 Task: Open Card Workplace Safety Training in Board Customer Feedback Management and Action Planning to Workspace Financial Planning and Analysis and add a team member Softage.2@softage.net, a label Yellow, a checklist Intellectual Property Rights, an attachment from your onedrive, a color Yellow and finally, add a card description 'Conduct customer research for new product naming and branding' and a comment 'This task requires us to be proactive in identifying potential challenges and finding solutions to overcome them.'. Add a start date 'Jan 06, 1900' with a due date 'Jan 13, 1900'
Action: Mouse moved to (435, 170)
Screenshot: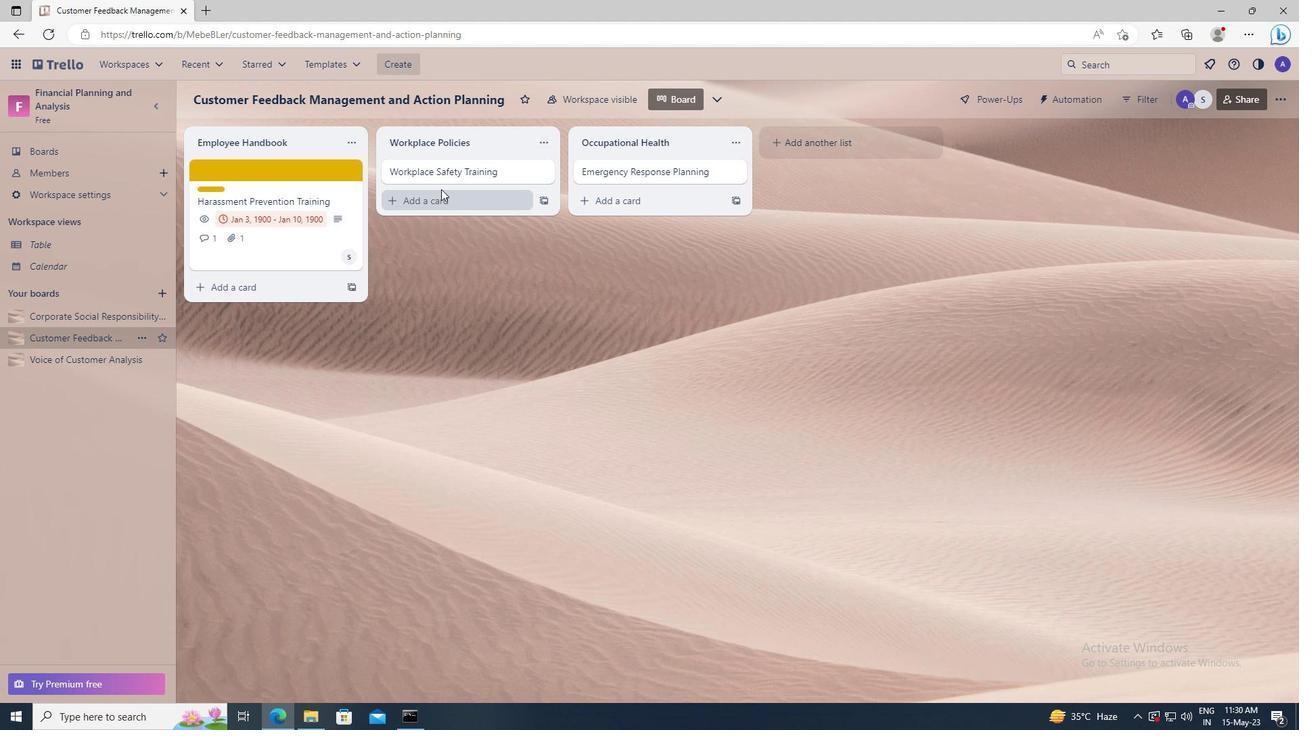 
Action: Mouse pressed left at (435, 170)
Screenshot: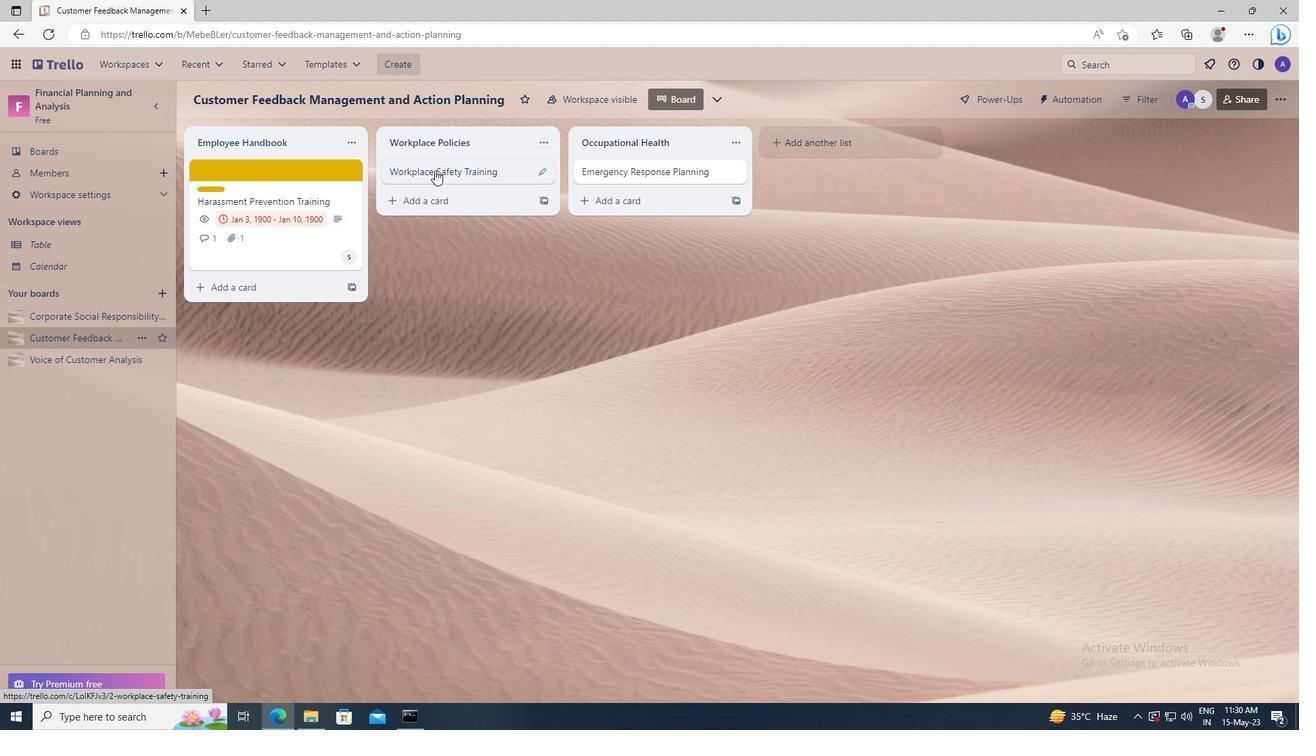 
Action: Mouse moved to (793, 220)
Screenshot: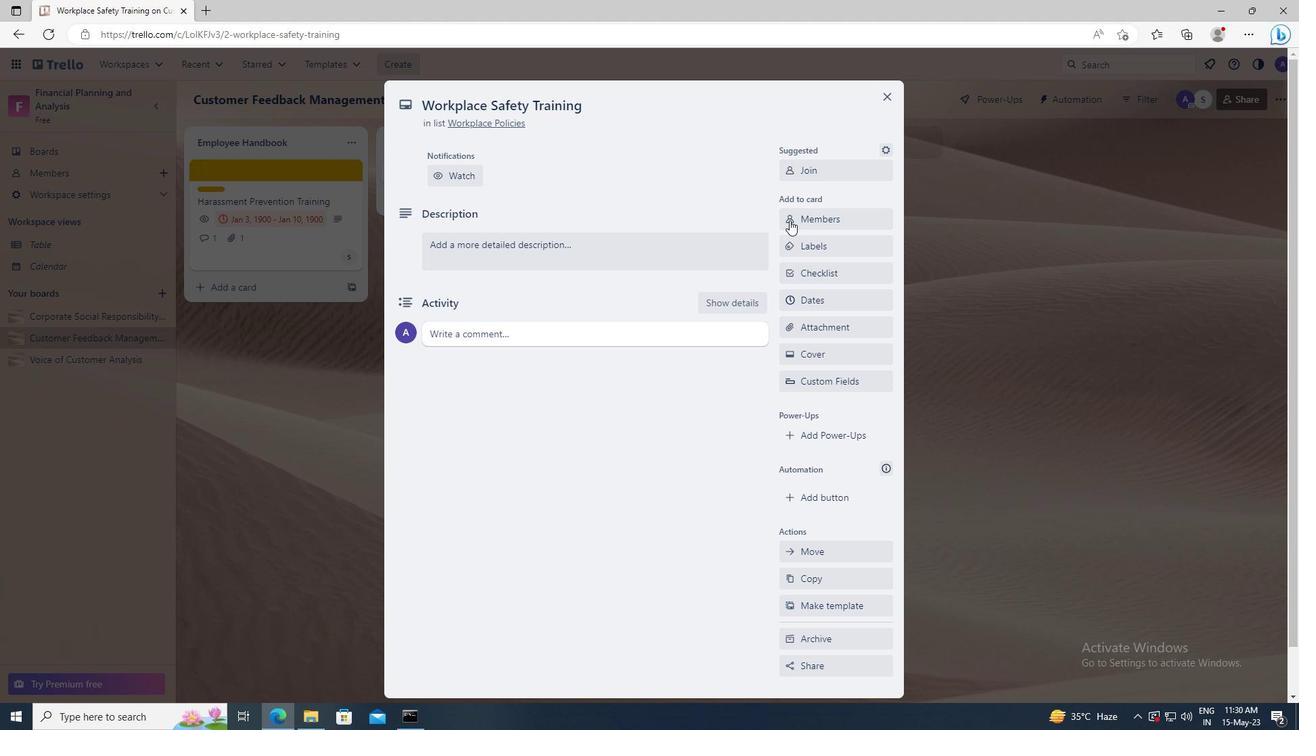 
Action: Mouse pressed left at (793, 220)
Screenshot: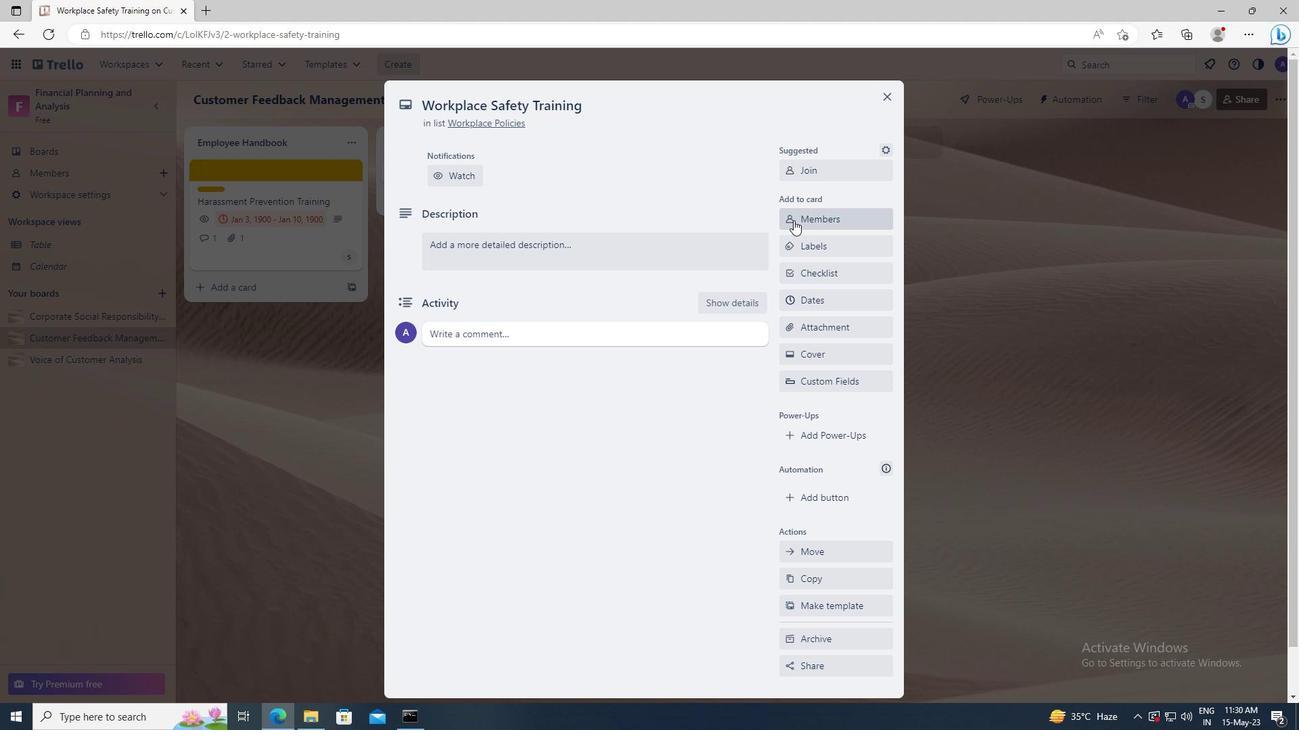 
Action: Mouse moved to (802, 280)
Screenshot: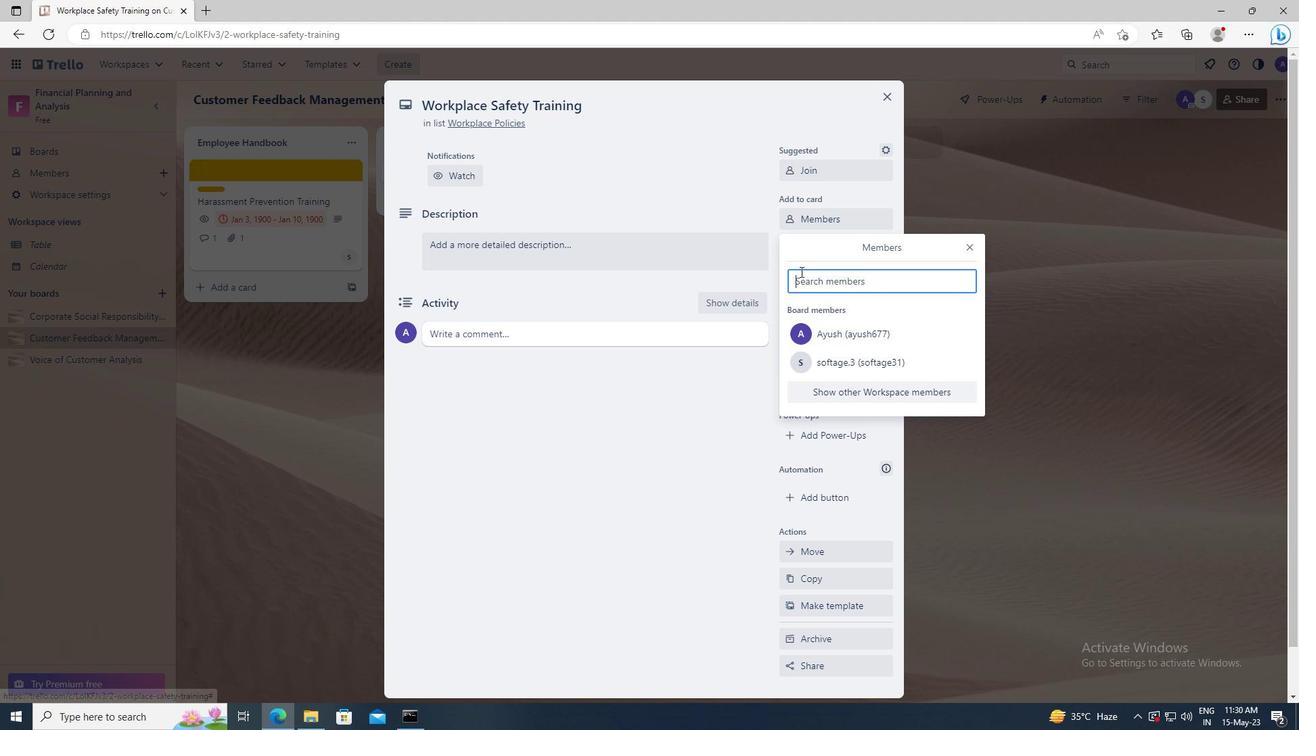 
Action: Mouse pressed left at (802, 280)
Screenshot: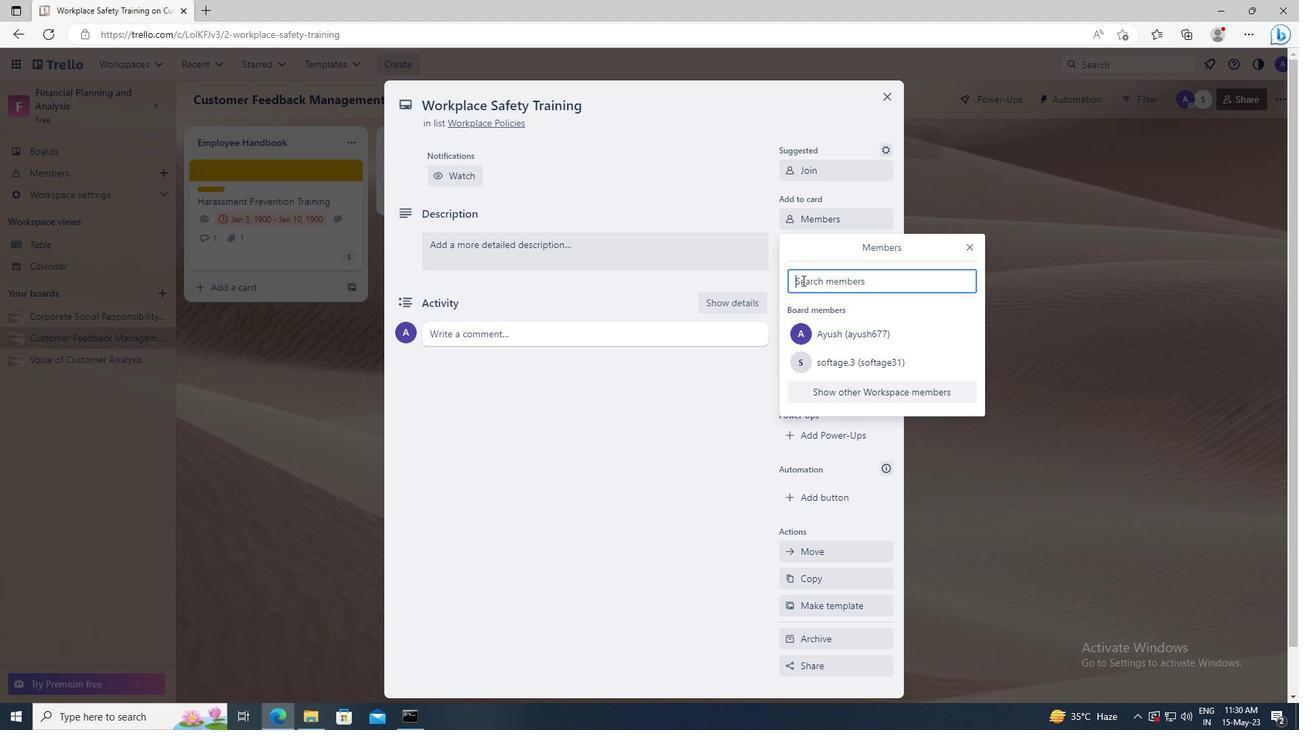 
Action: Key pressed <Key.shift>SOFTAGE.2
Screenshot: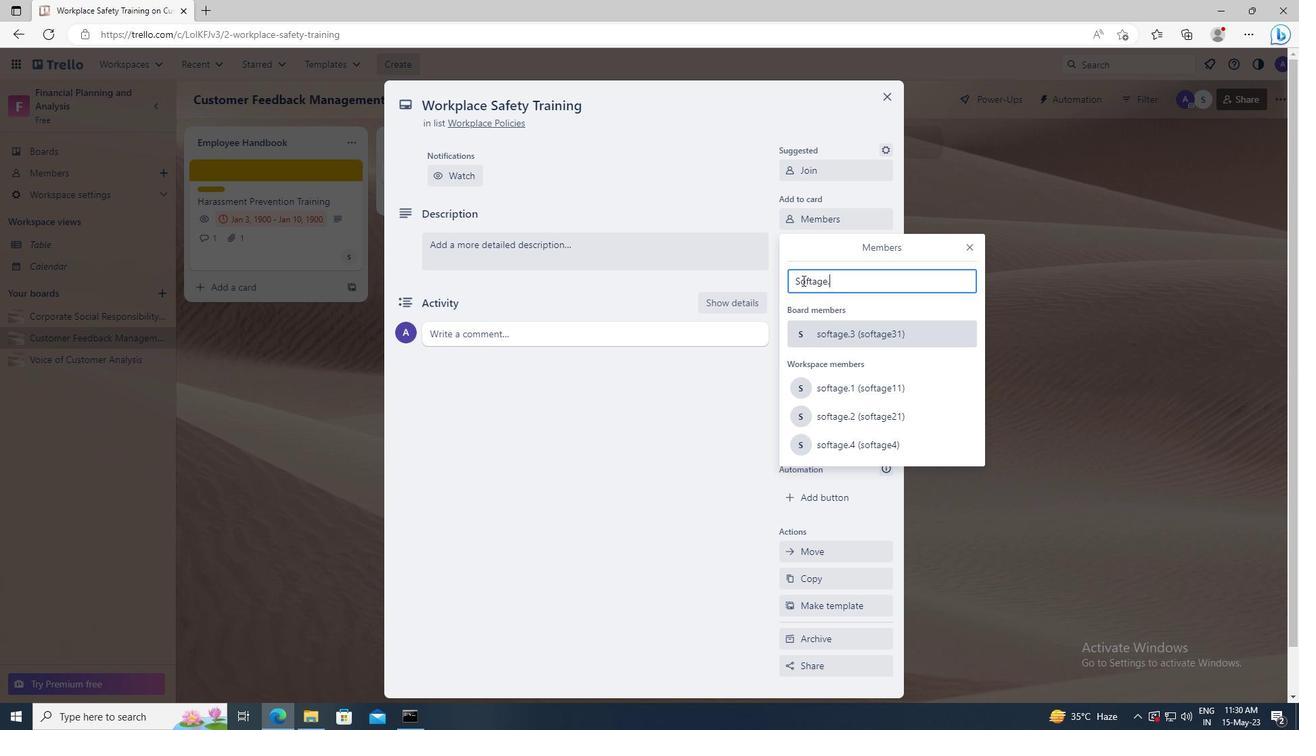 
Action: Mouse moved to (829, 404)
Screenshot: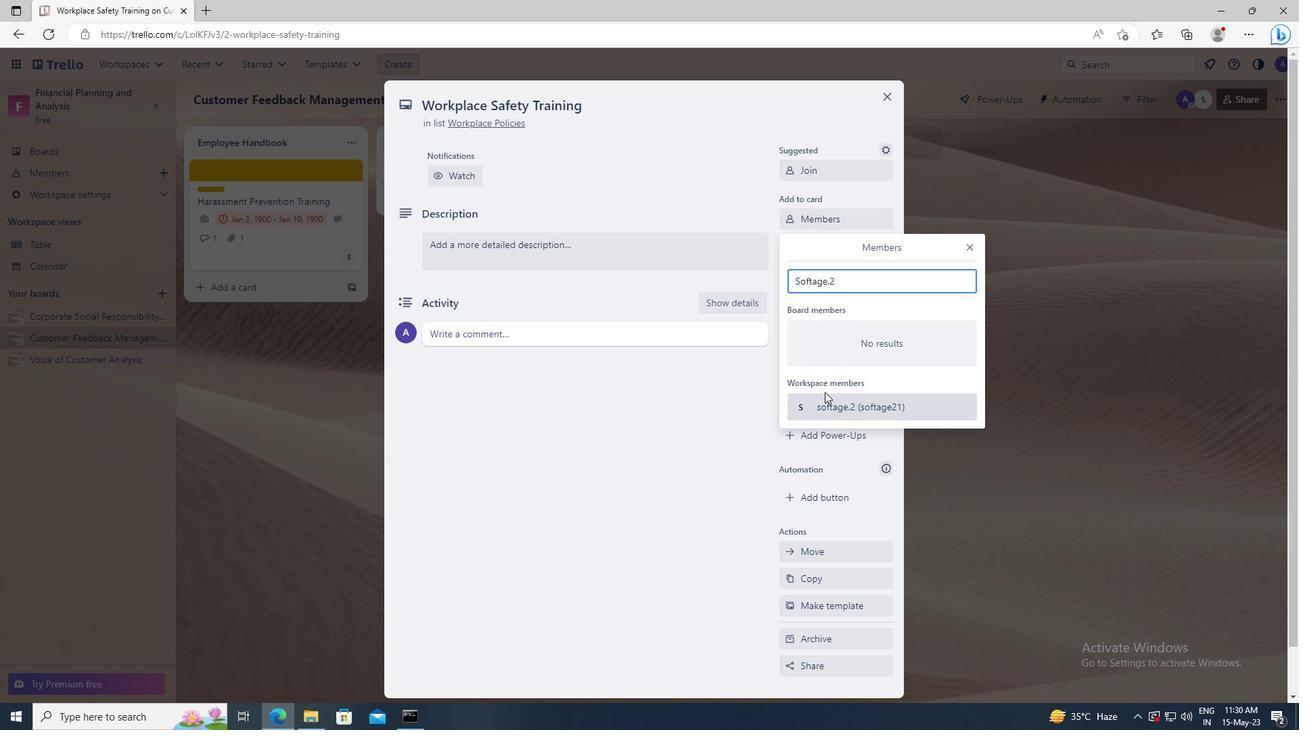 
Action: Mouse pressed left at (829, 404)
Screenshot: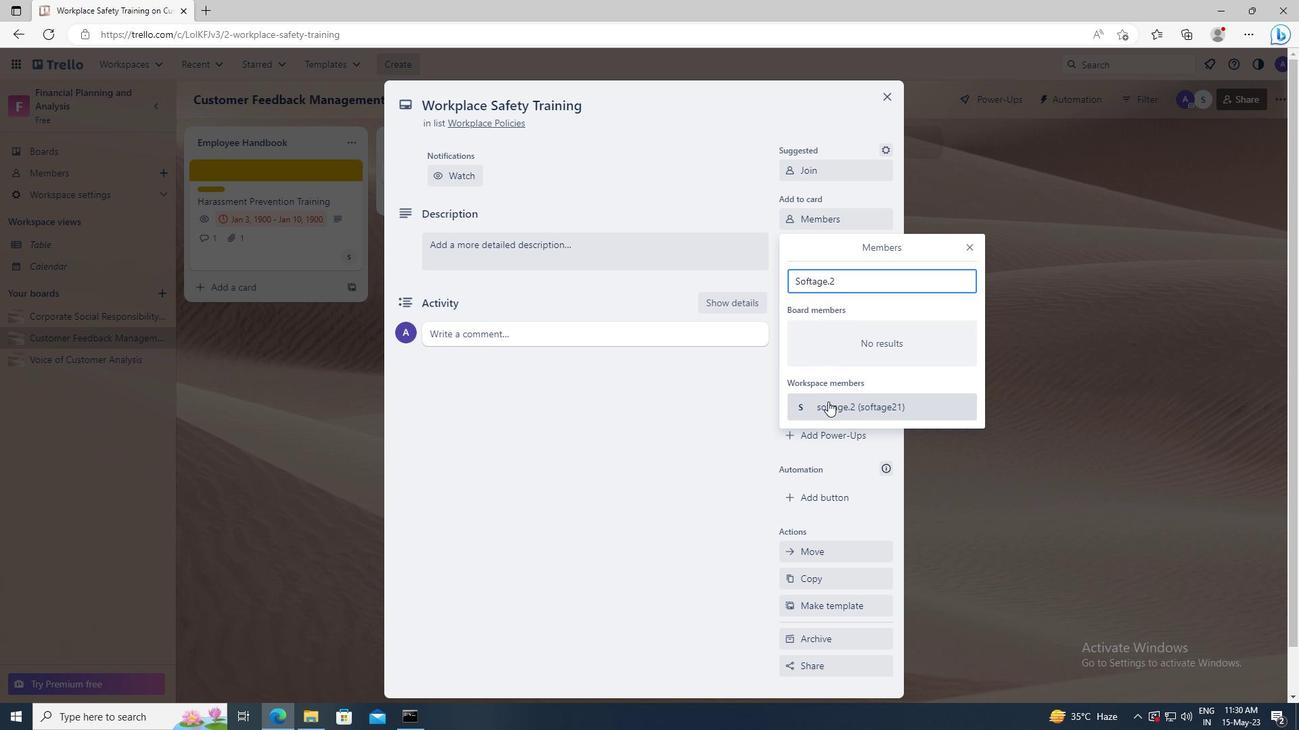 
Action: Mouse moved to (969, 250)
Screenshot: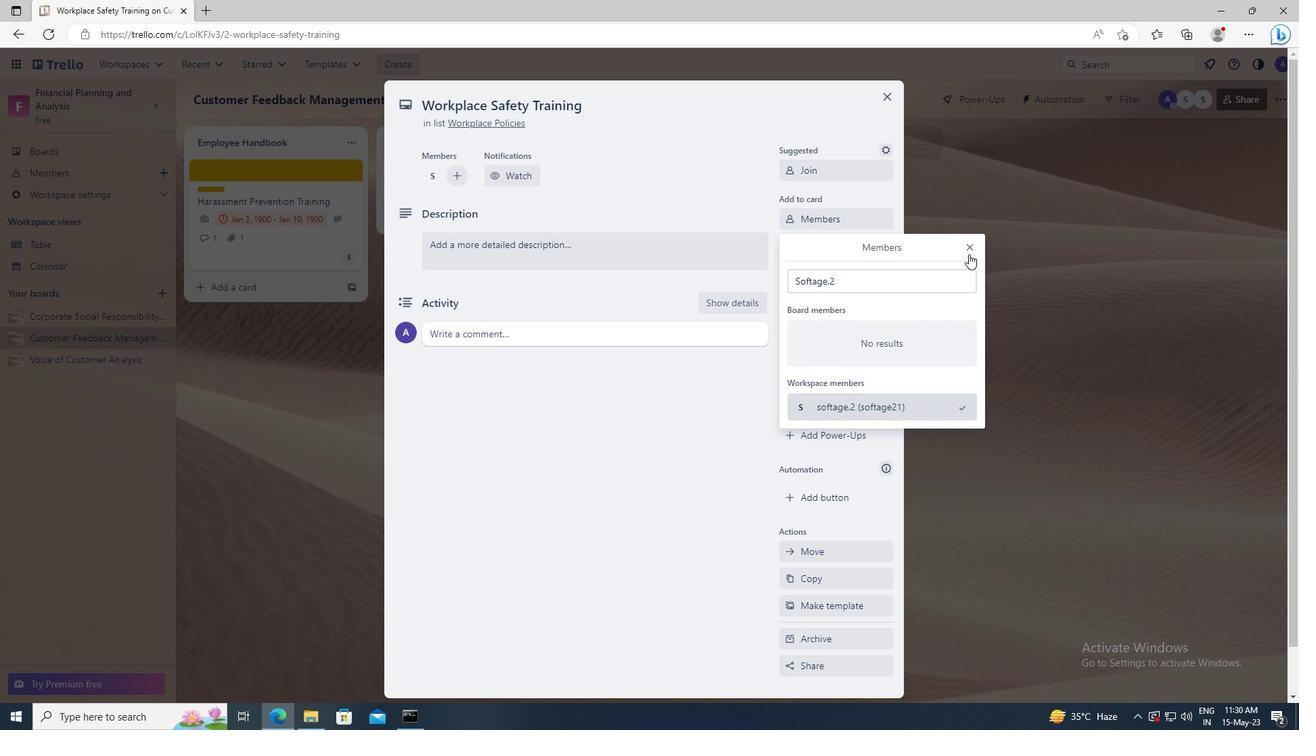 
Action: Mouse pressed left at (969, 250)
Screenshot: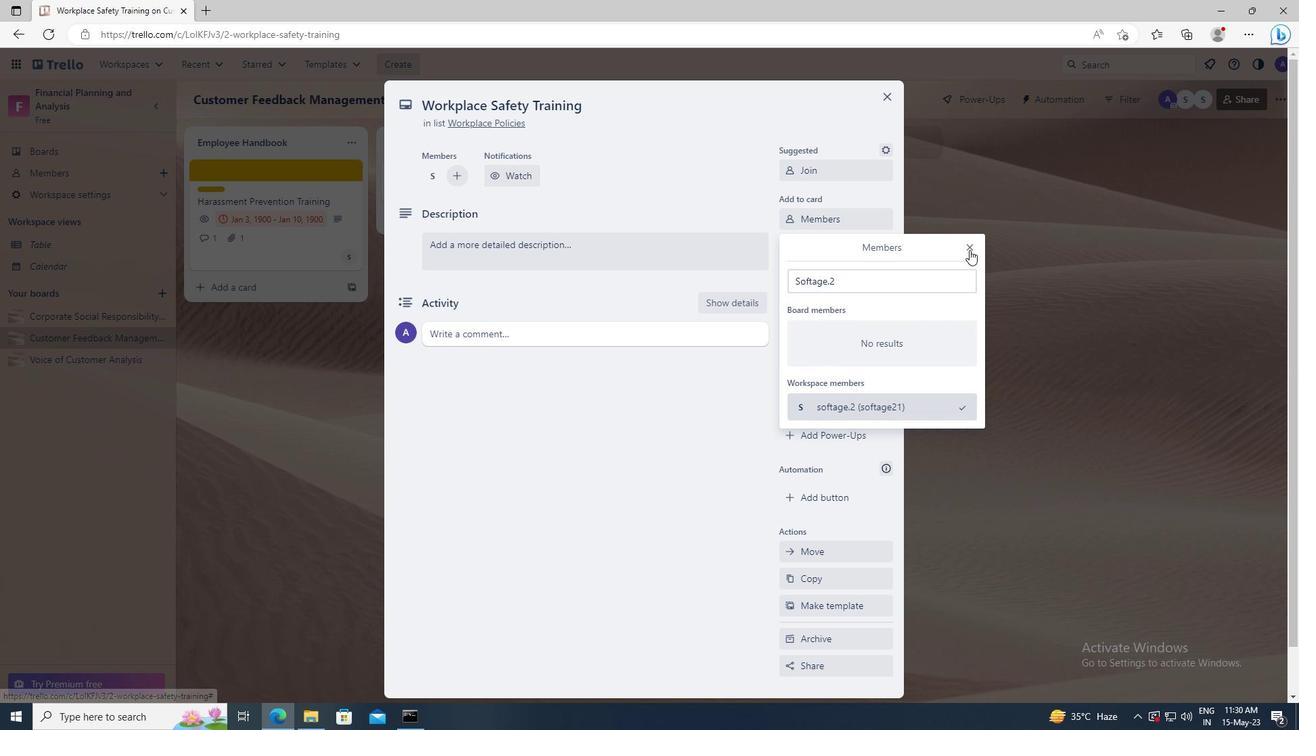
Action: Mouse moved to (847, 248)
Screenshot: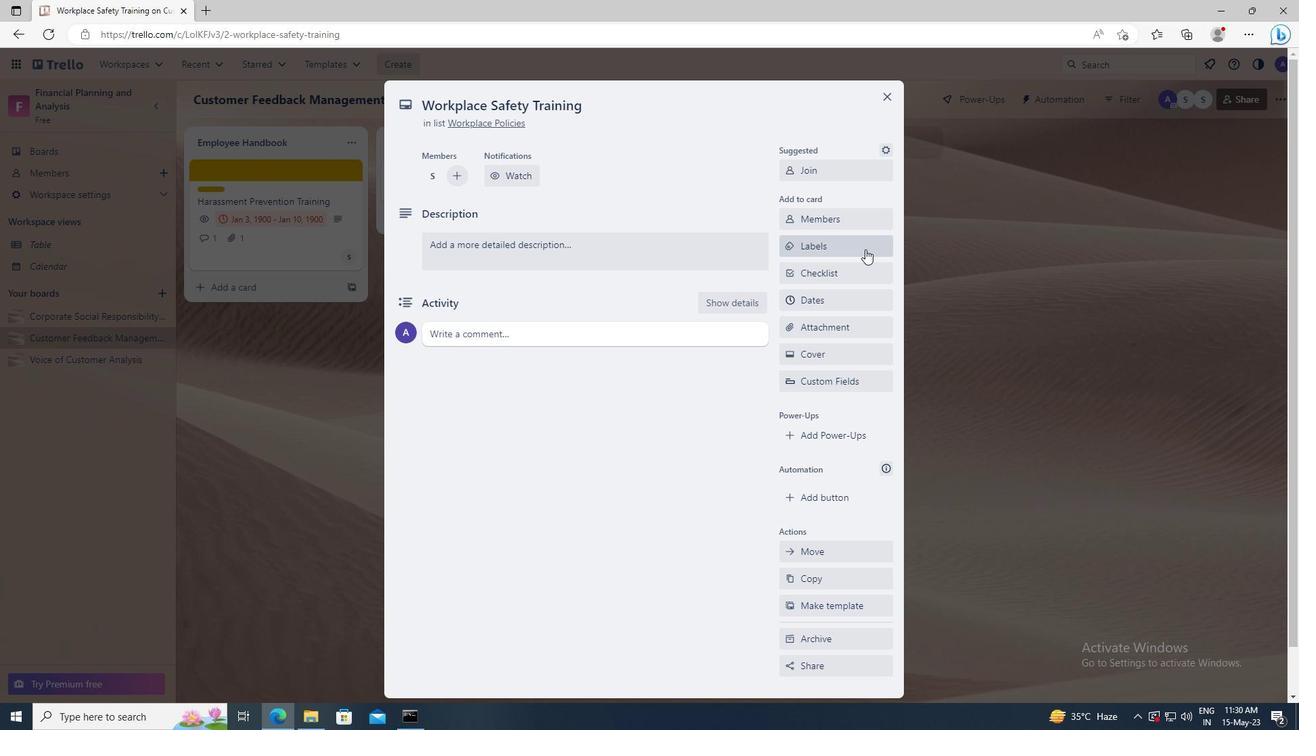 
Action: Mouse pressed left at (847, 248)
Screenshot: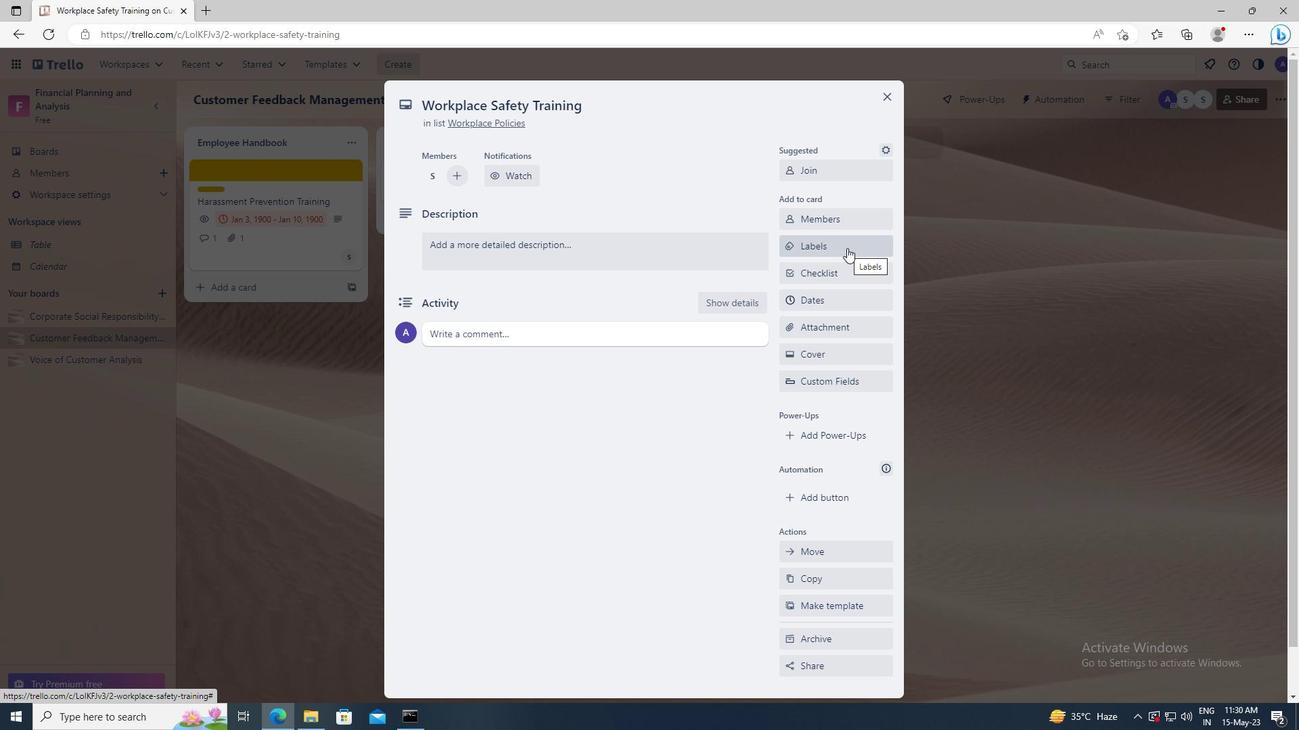 
Action: Mouse moved to (881, 513)
Screenshot: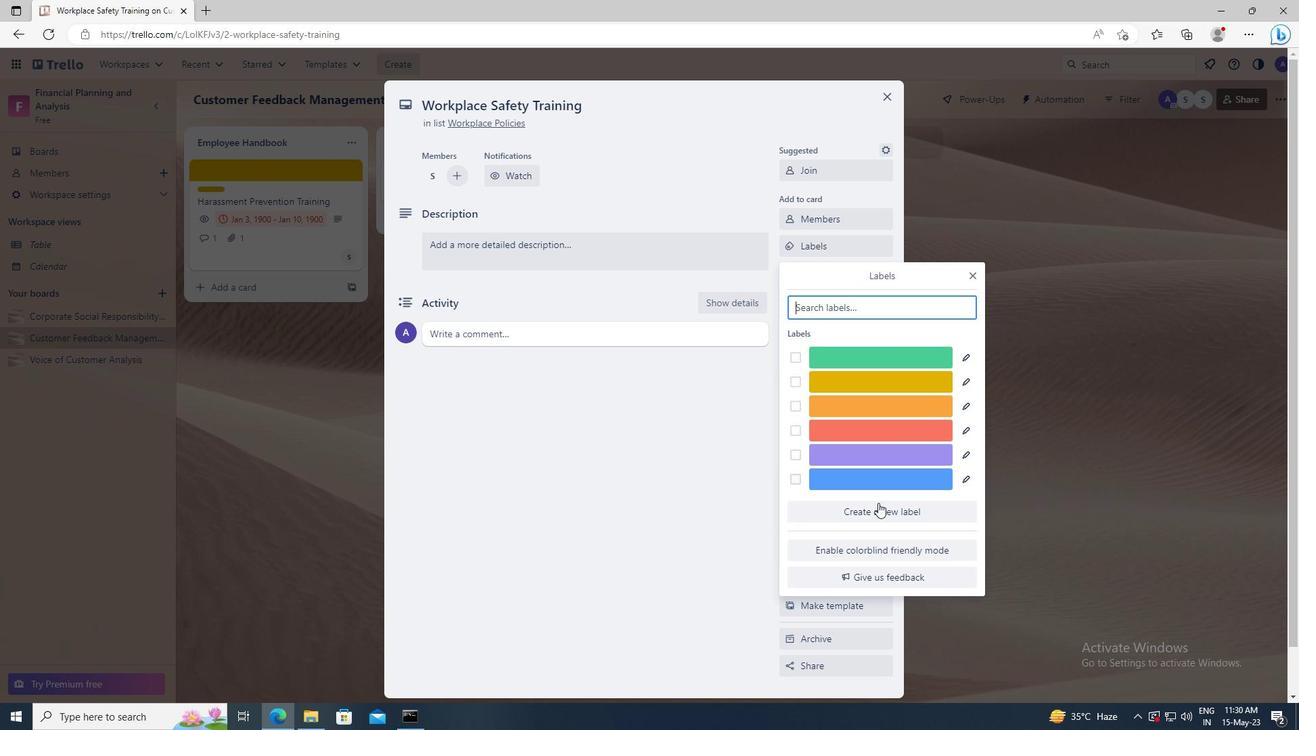 
Action: Mouse pressed left at (881, 513)
Screenshot: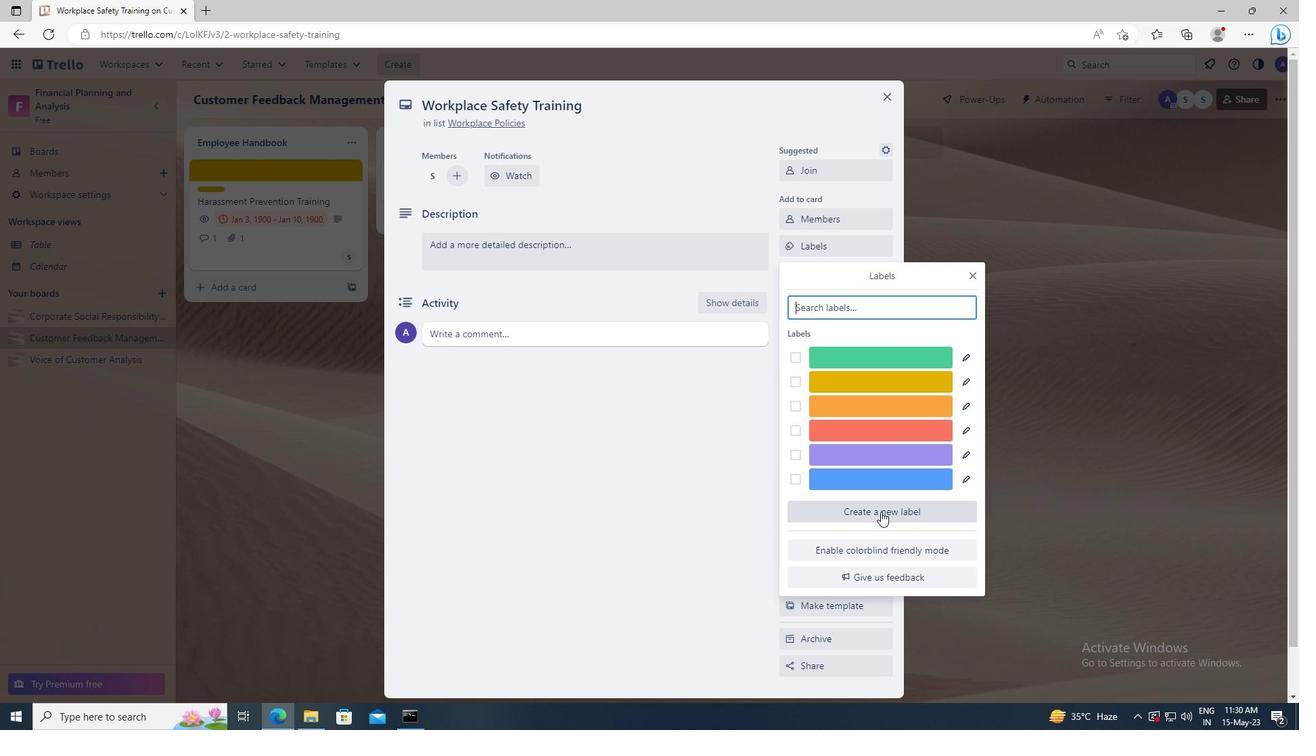 
Action: Mouse moved to (841, 474)
Screenshot: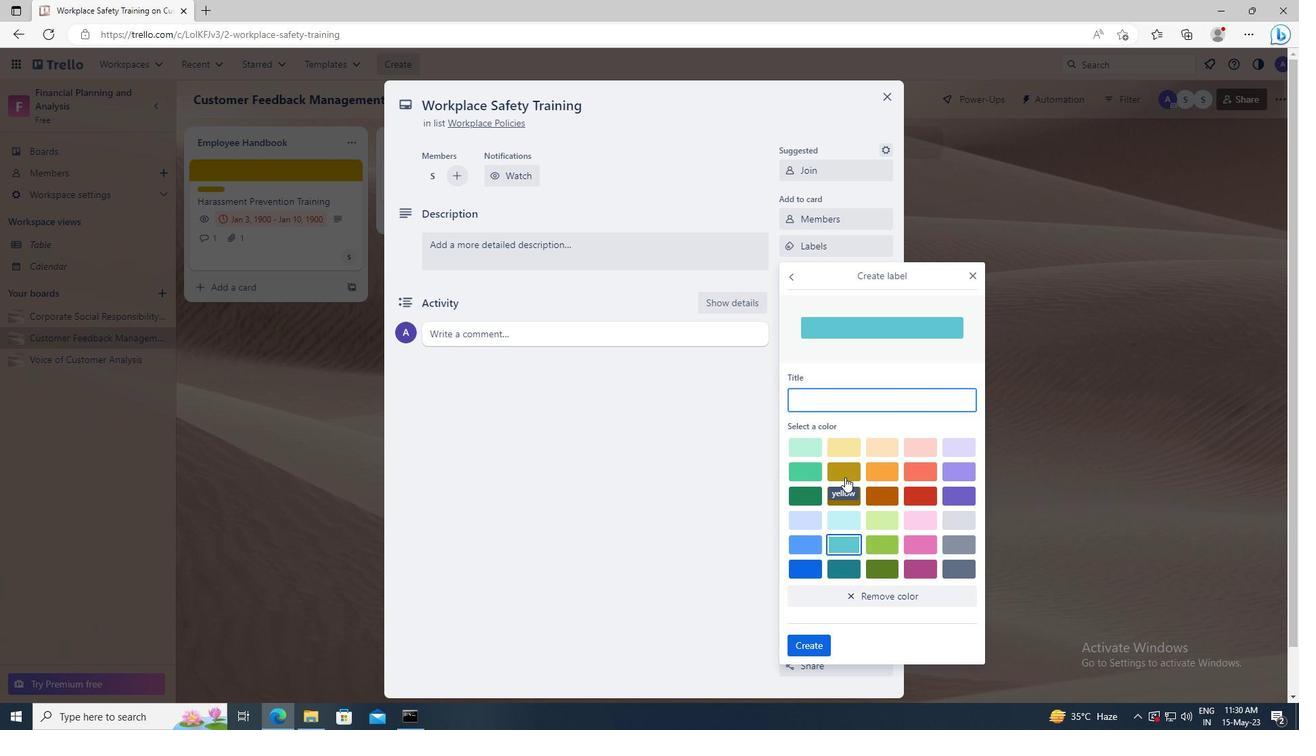
Action: Mouse pressed left at (841, 474)
Screenshot: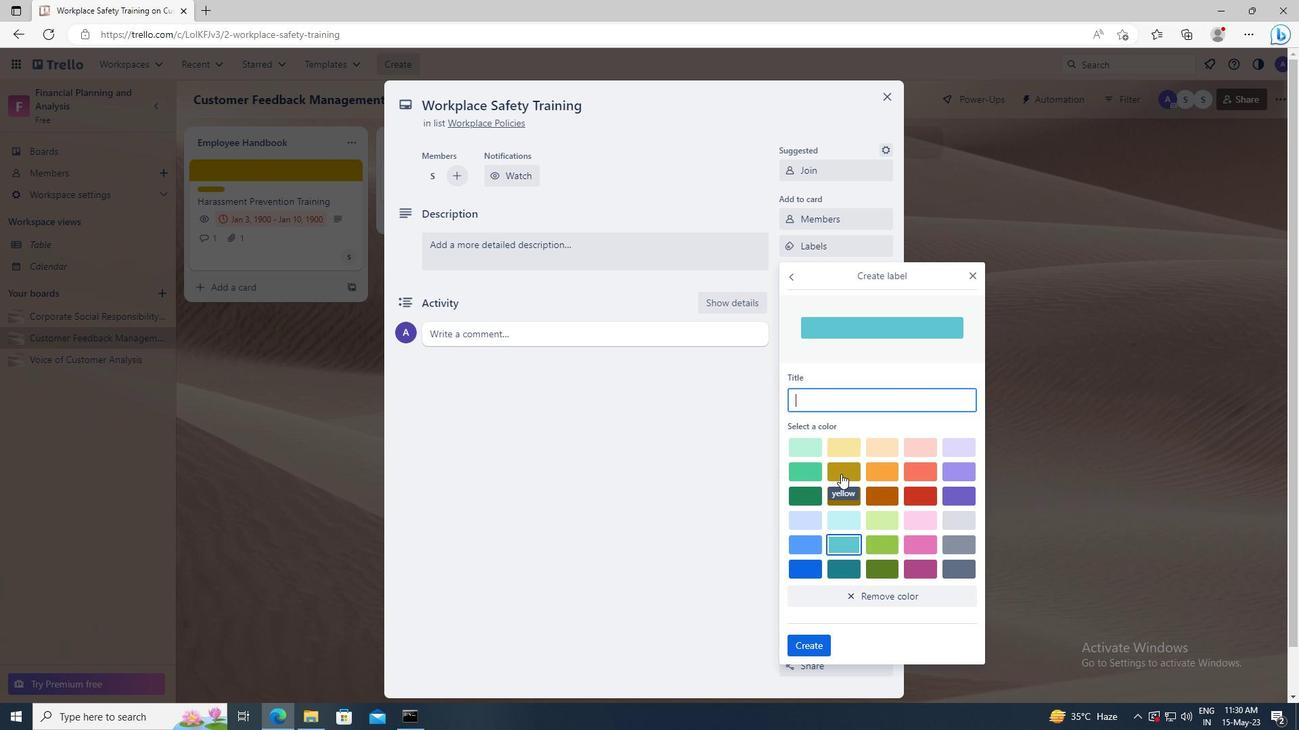 
Action: Mouse moved to (808, 649)
Screenshot: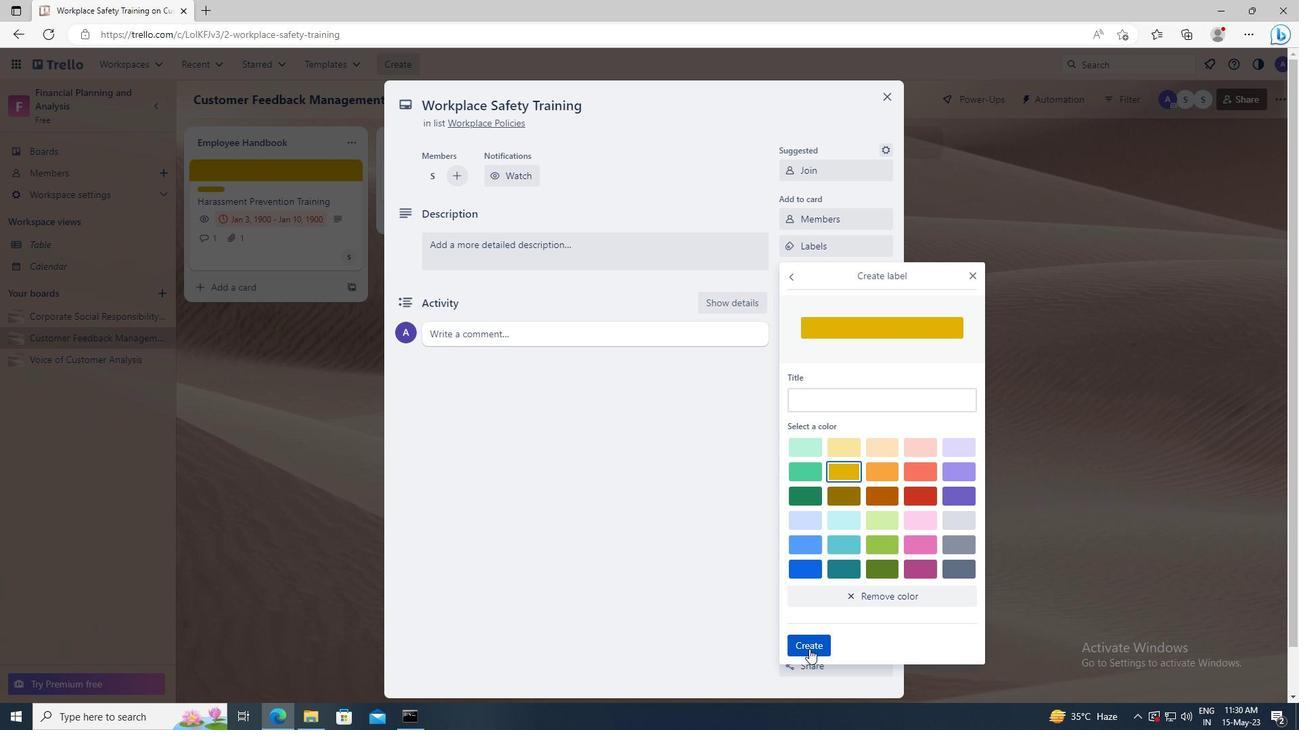 
Action: Mouse pressed left at (808, 649)
Screenshot: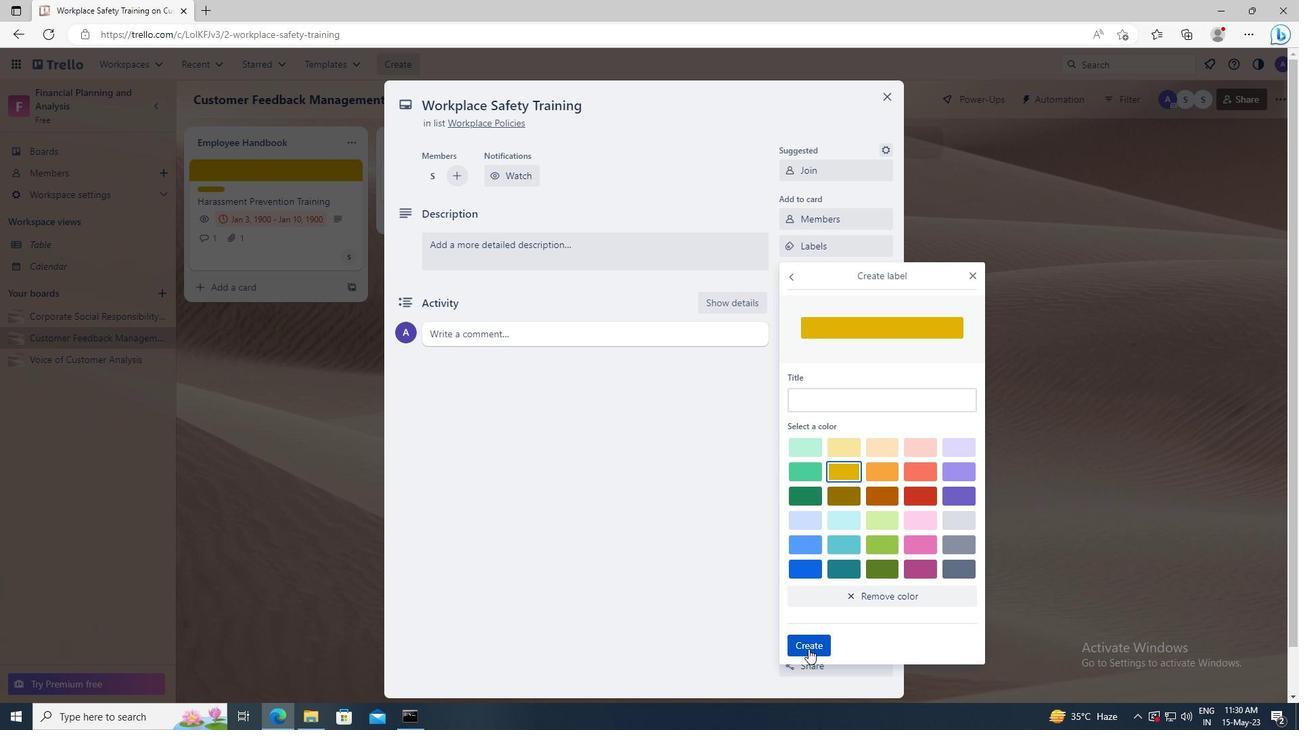 
Action: Mouse moved to (971, 274)
Screenshot: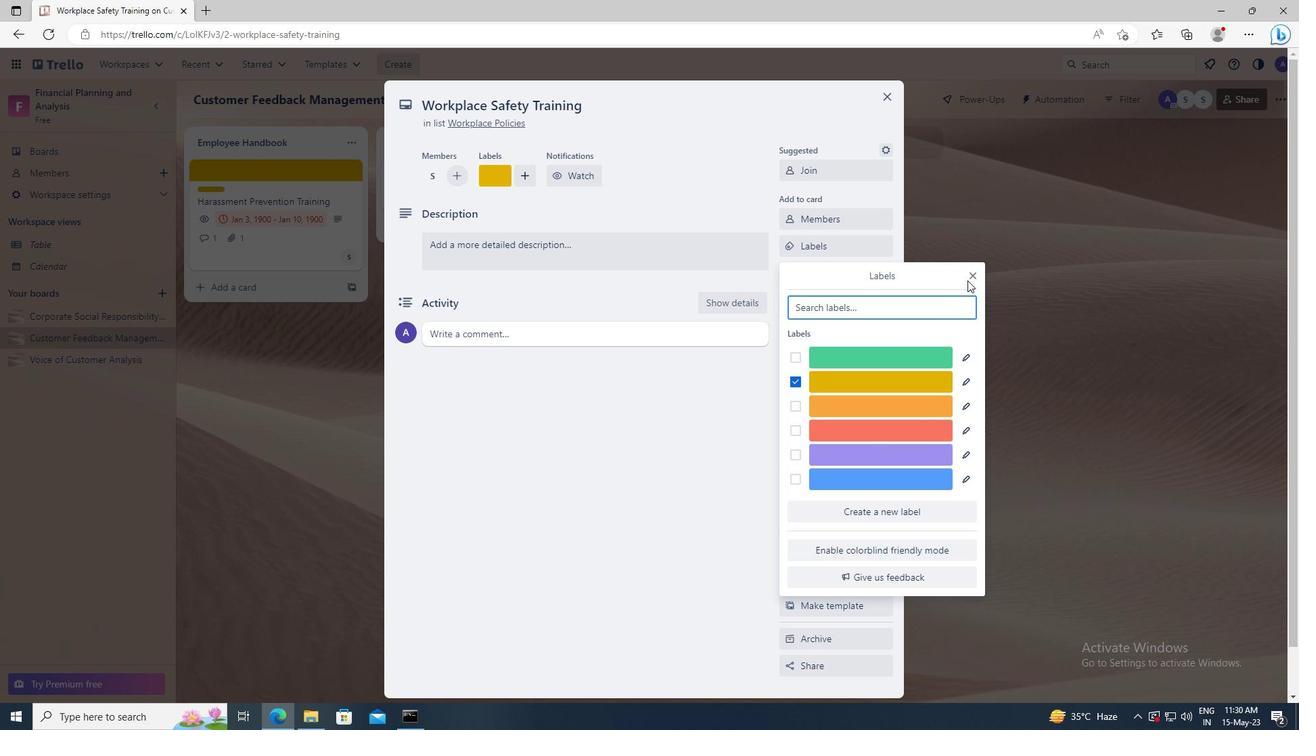 
Action: Mouse pressed left at (971, 274)
Screenshot: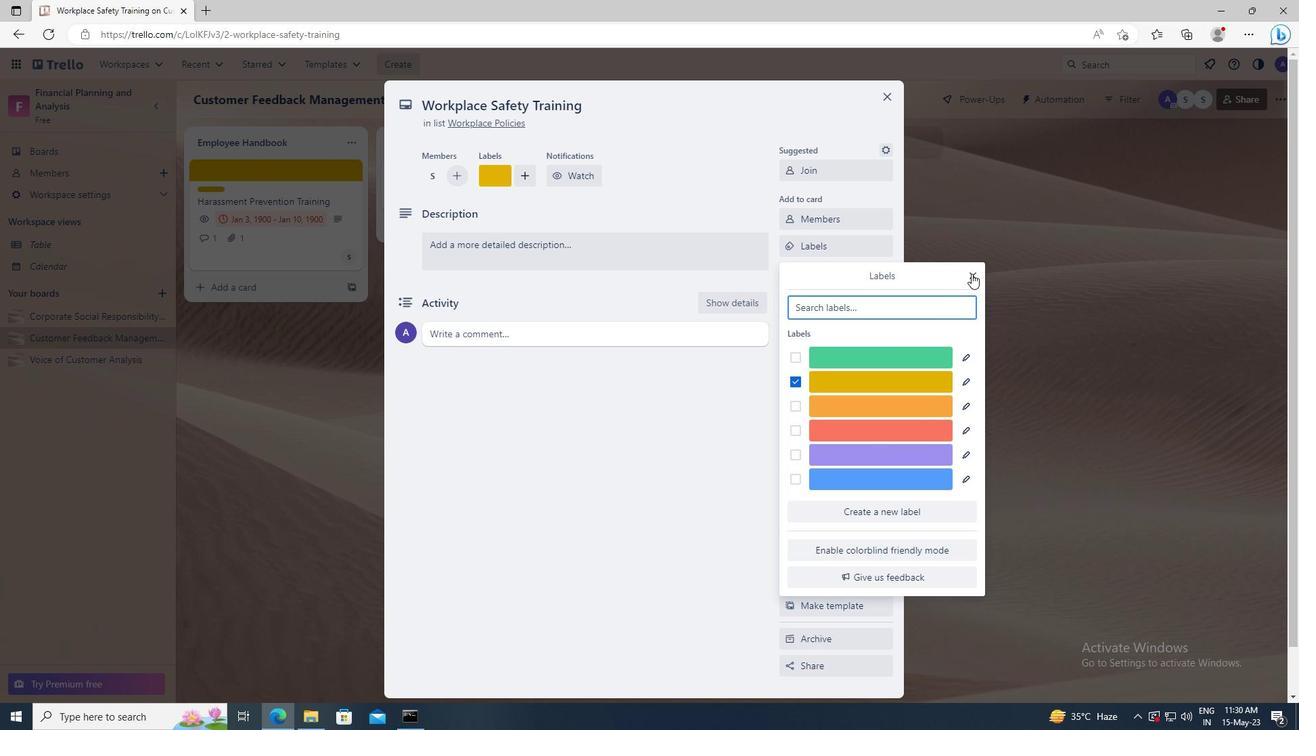 
Action: Mouse moved to (851, 279)
Screenshot: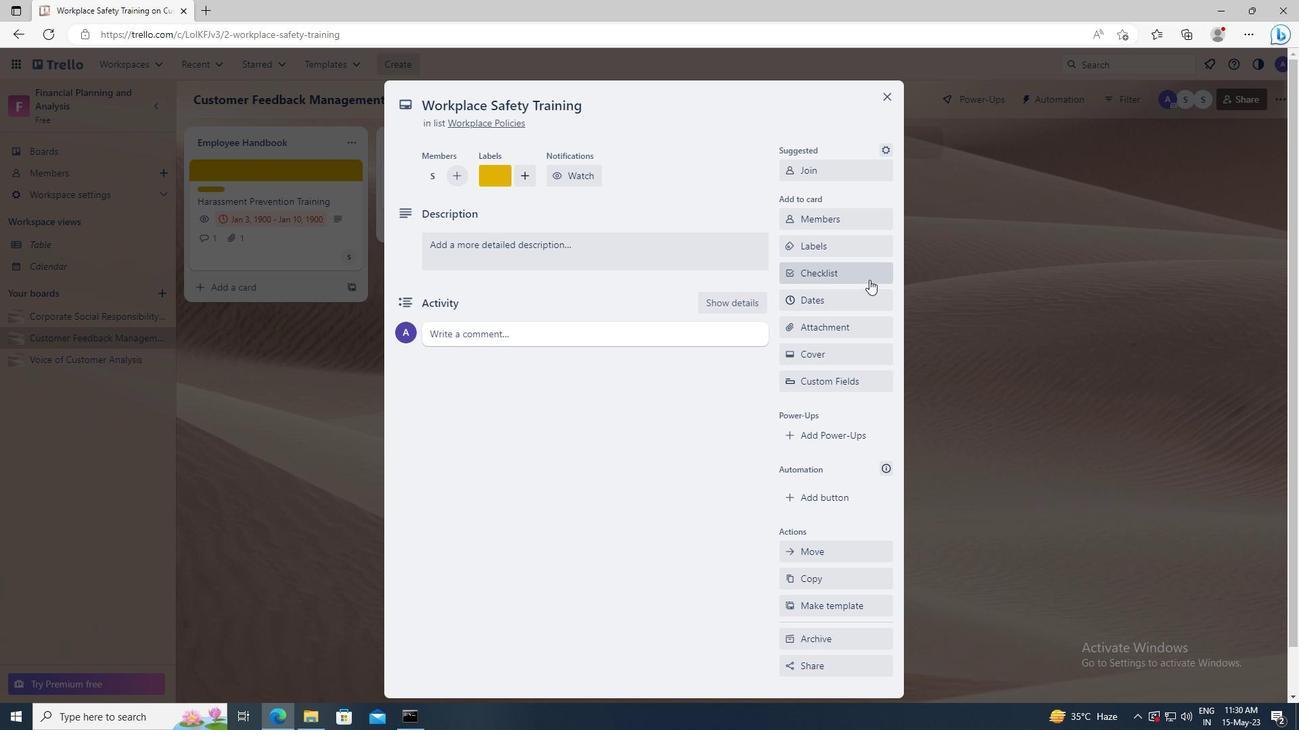 
Action: Mouse pressed left at (851, 279)
Screenshot: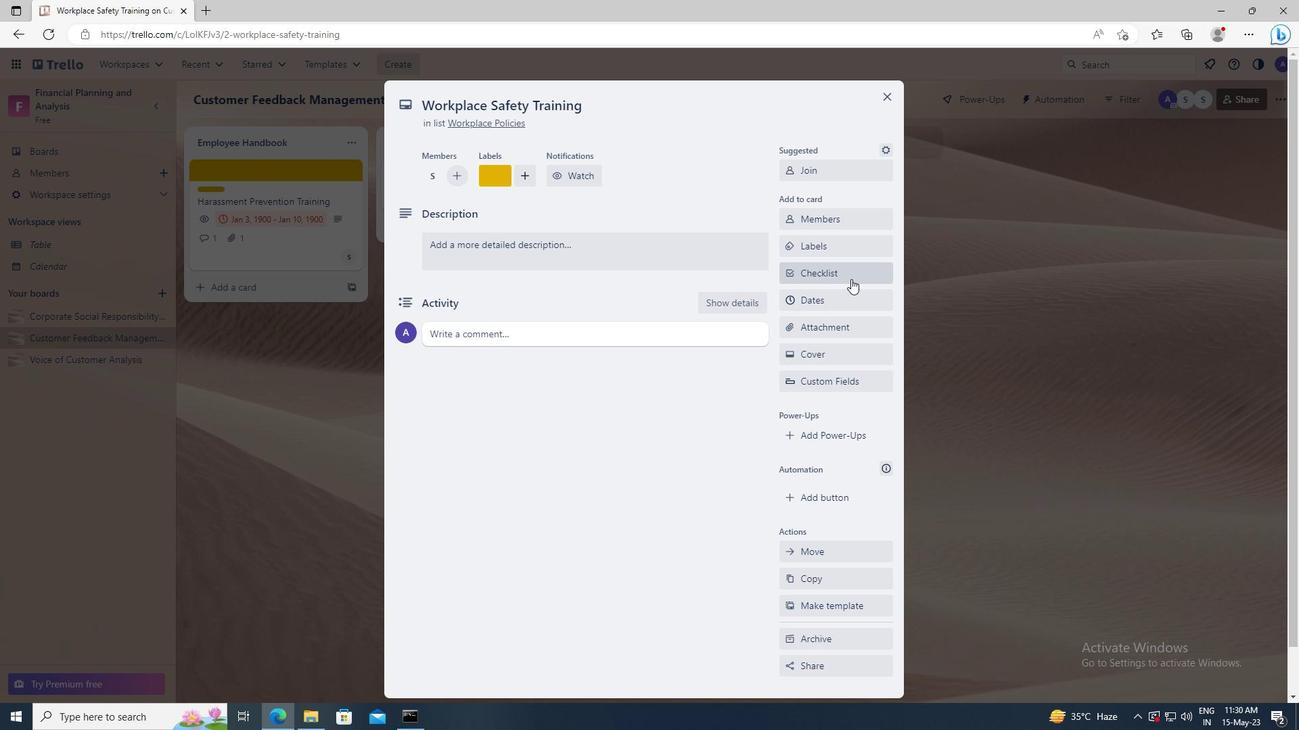 
Action: Key pressed <Key.shift>INTELLECTUAL<Key.space><Key.shift>PROPERTY<Key.space><Key.shift>RIGHTS
Screenshot: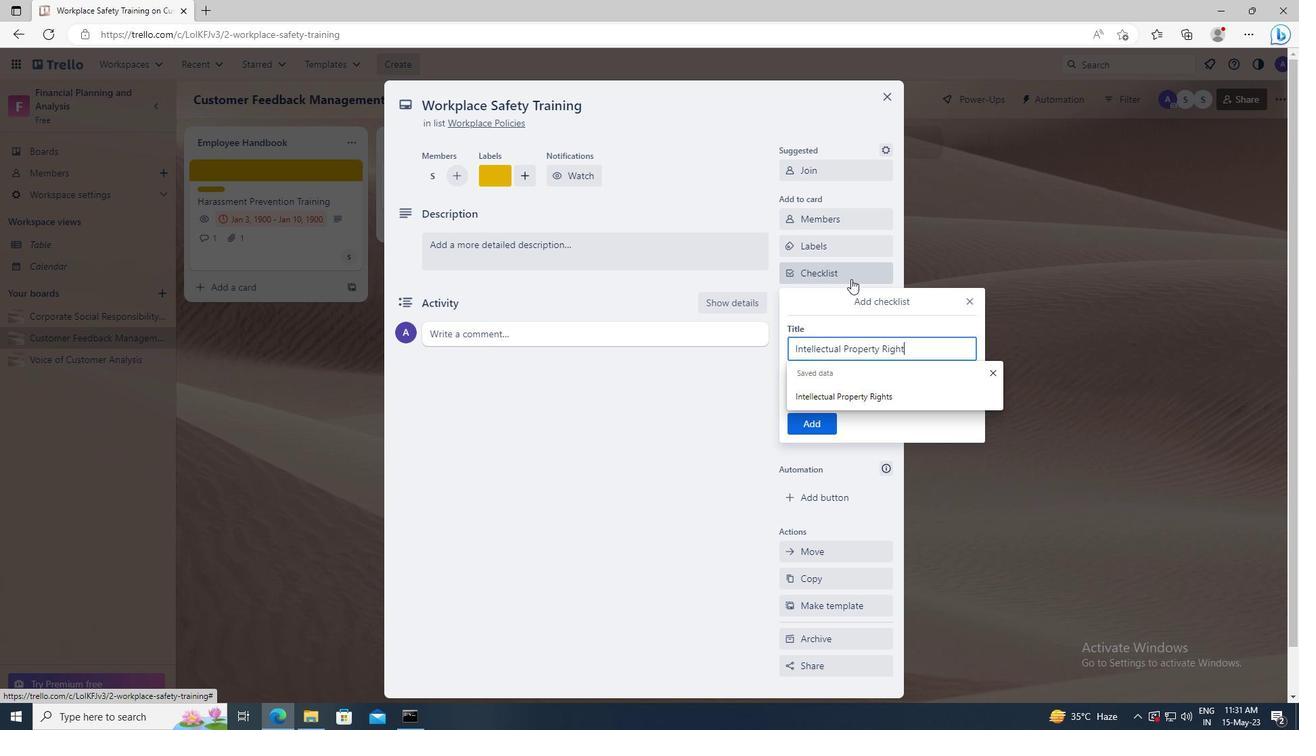
Action: Mouse moved to (816, 425)
Screenshot: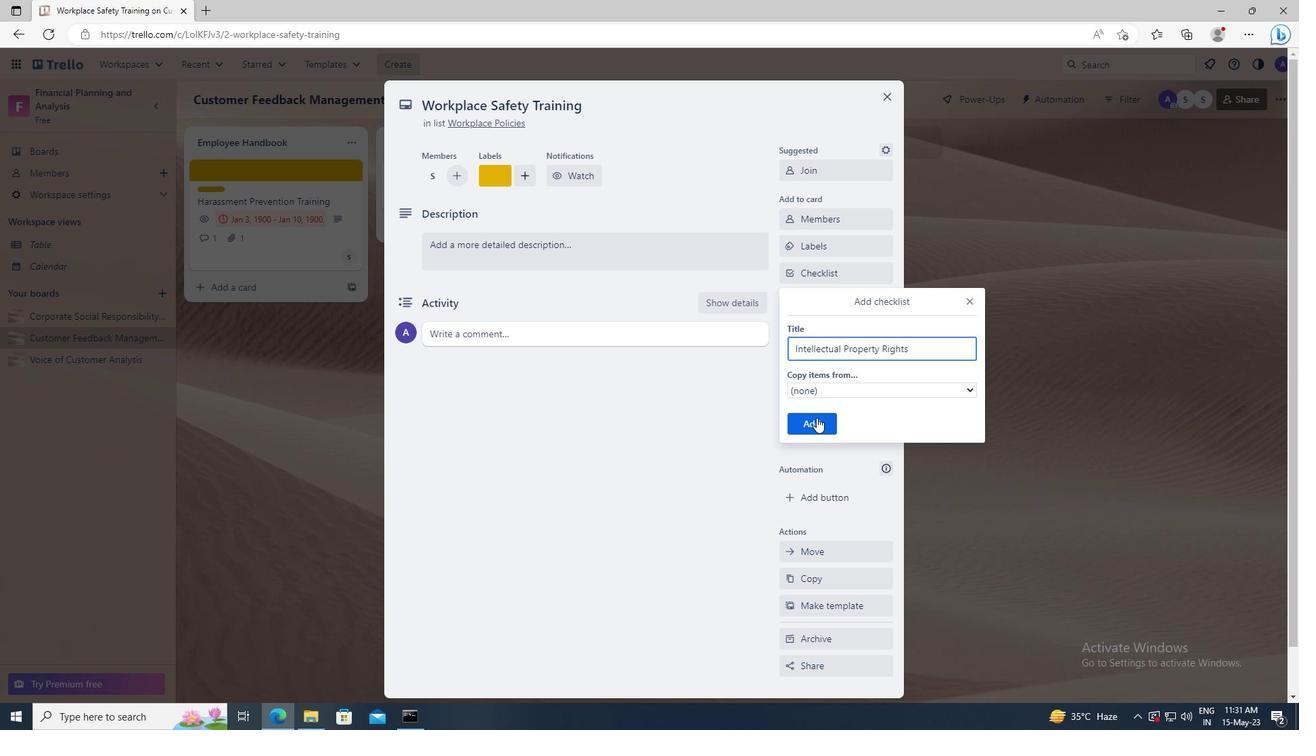 
Action: Mouse pressed left at (816, 425)
Screenshot: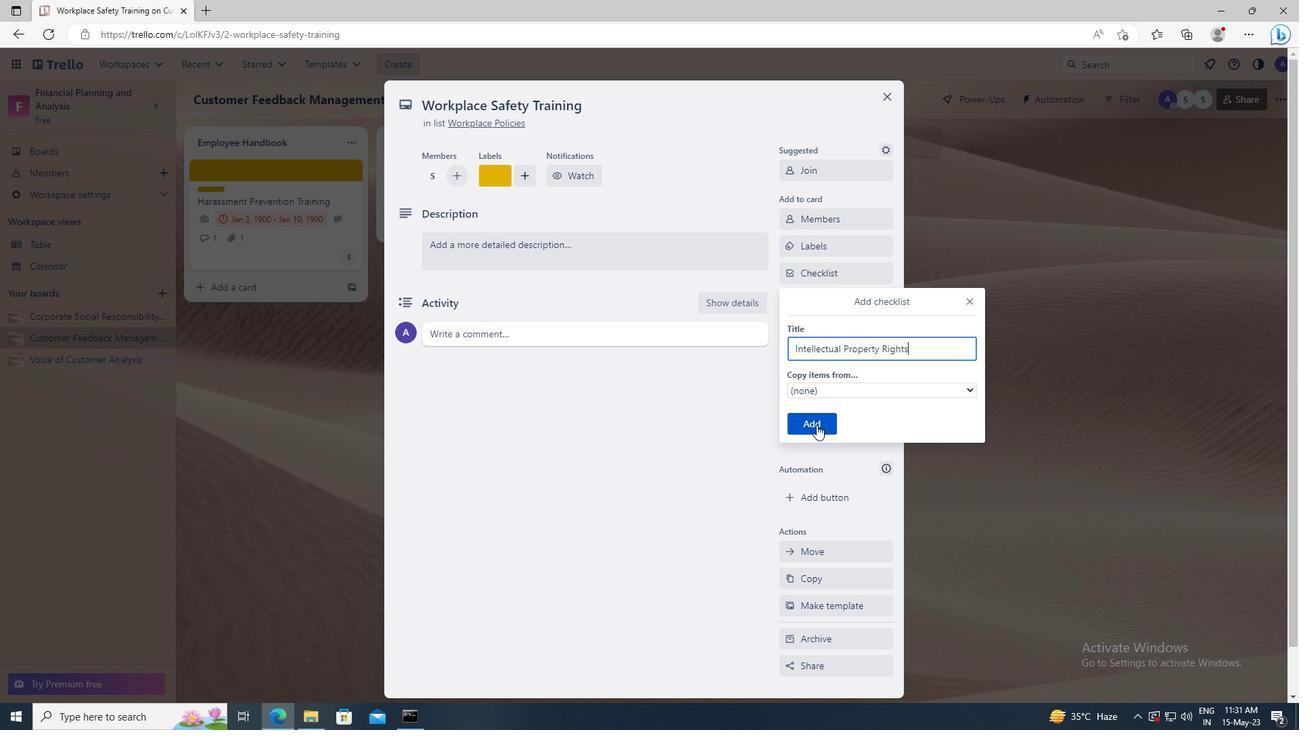 
Action: Mouse moved to (810, 332)
Screenshot: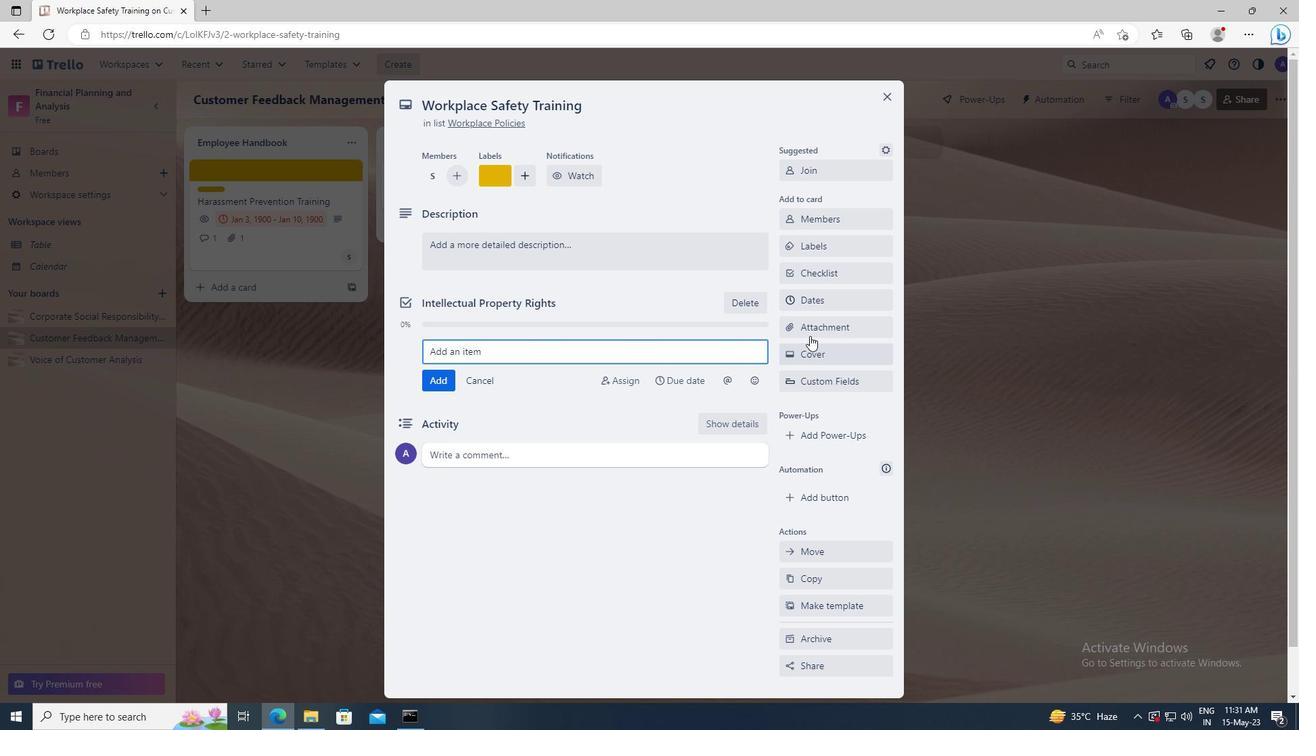 
Action: Mouse pressed left at (810, 332)
Screenshot: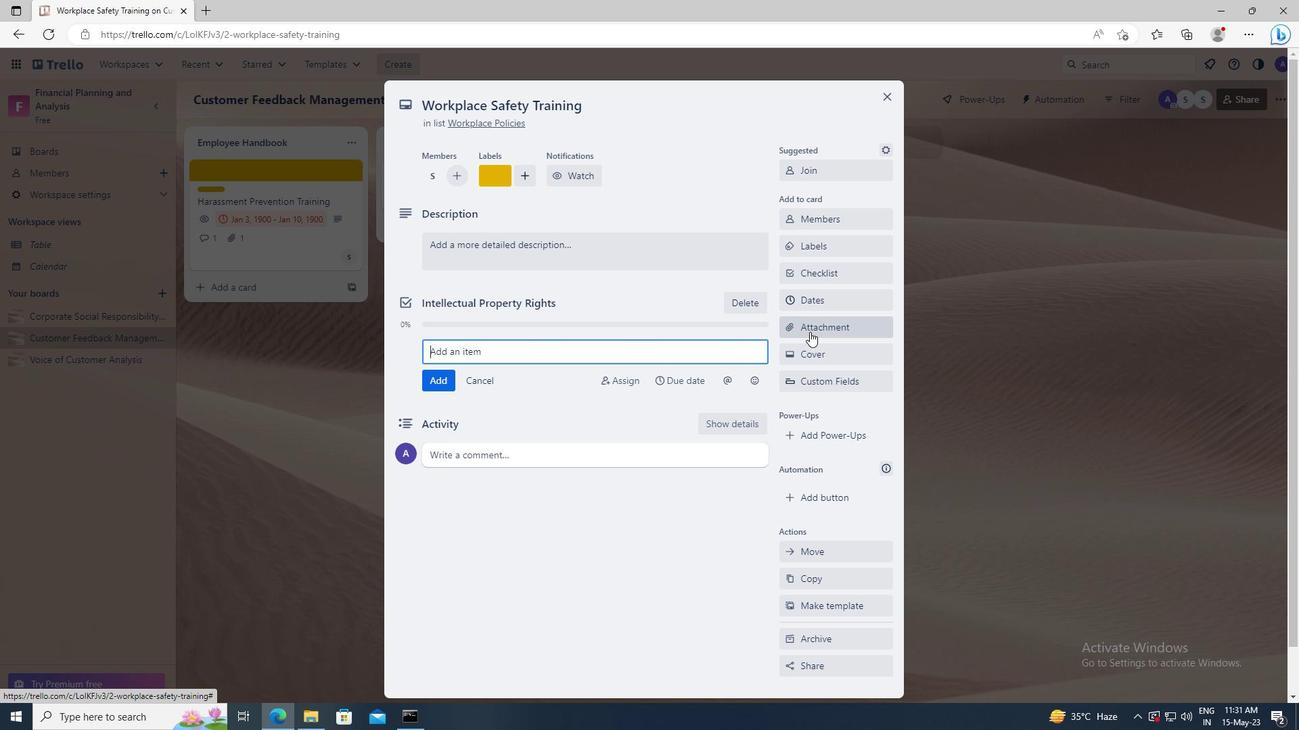 
Action: Mouse moved to (812, 490)
Screenshot: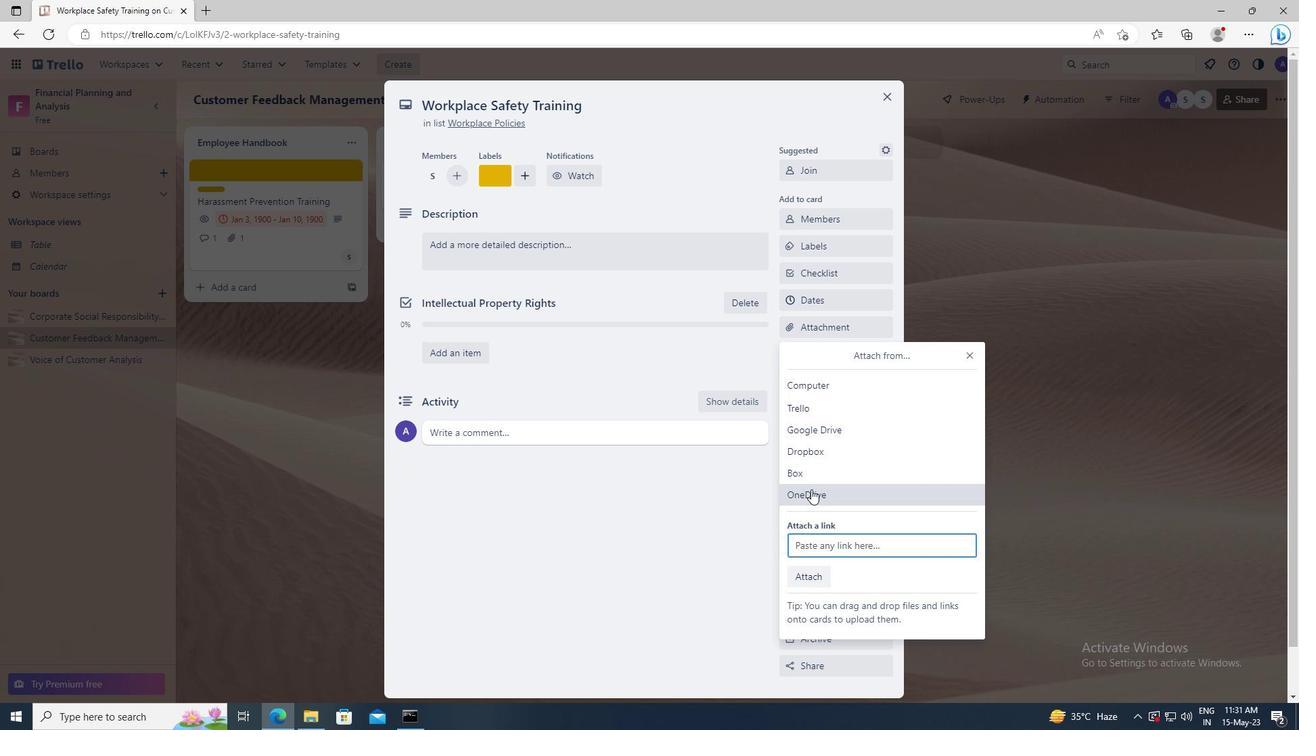 
Action: Mouse pressed left at (812, 490)
Screenshot: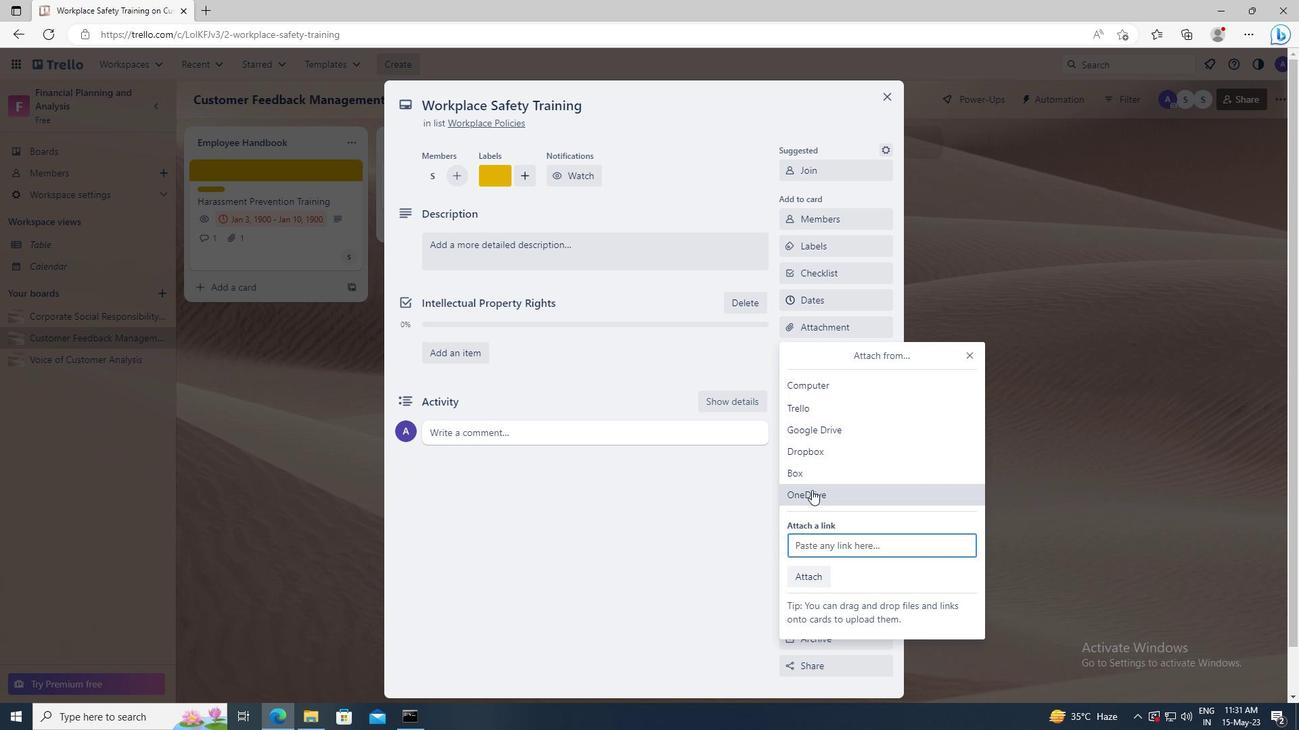 
Action: Mouse moved to (504, 270)
Screenshot: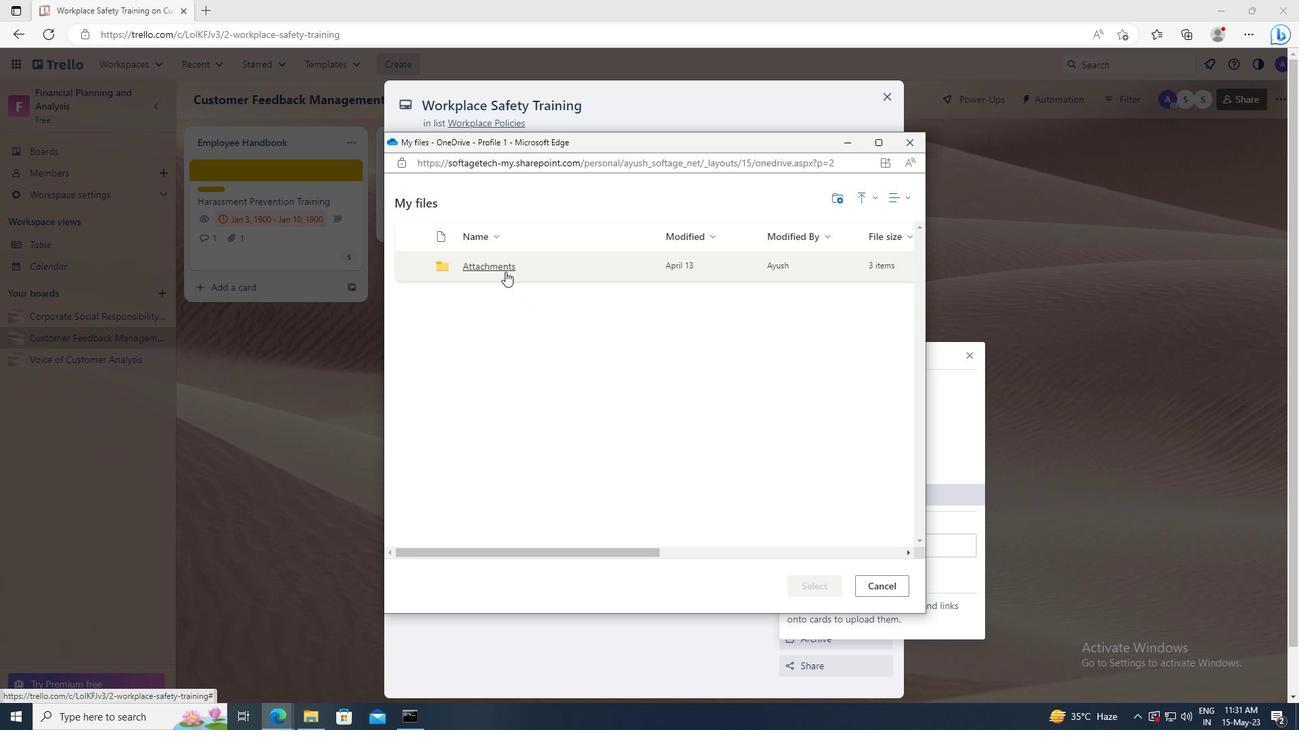 
Action: Mouse pressed left at (504, 270)
Screenshot: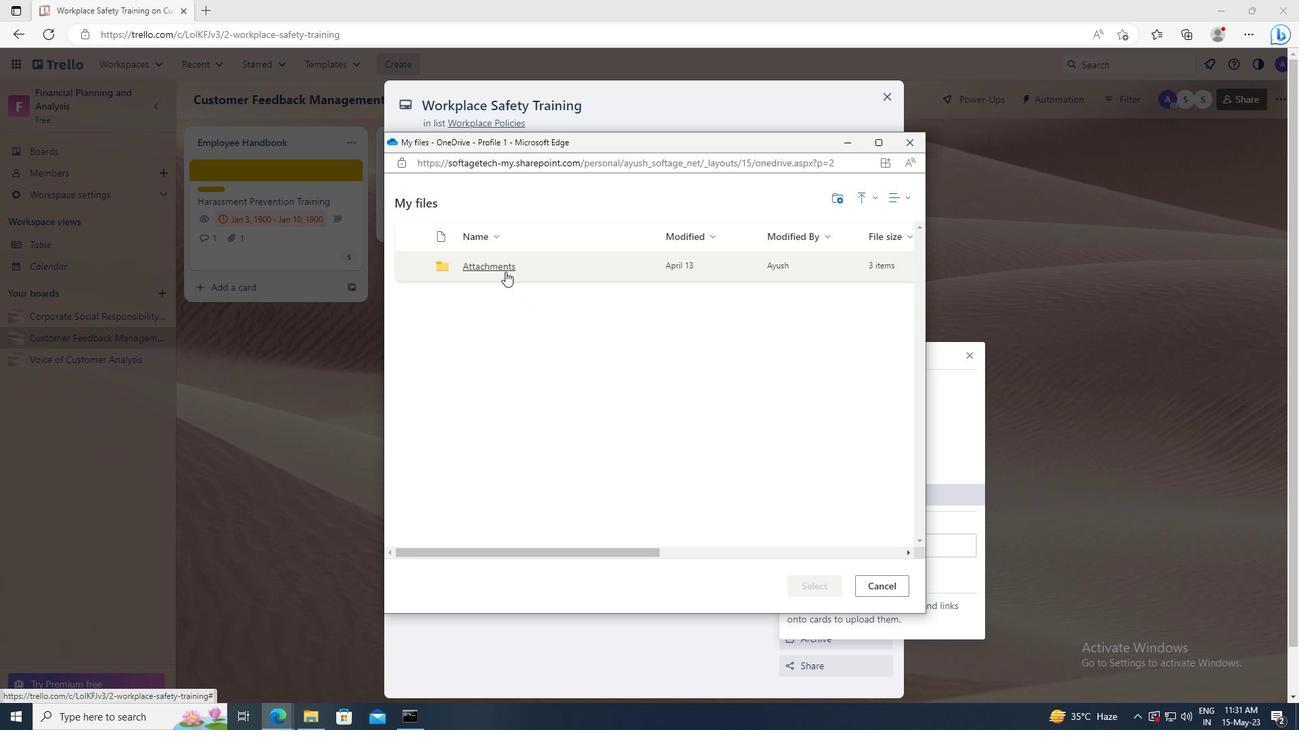 
Action: Mouse moved to (416, 270)
Screenshot: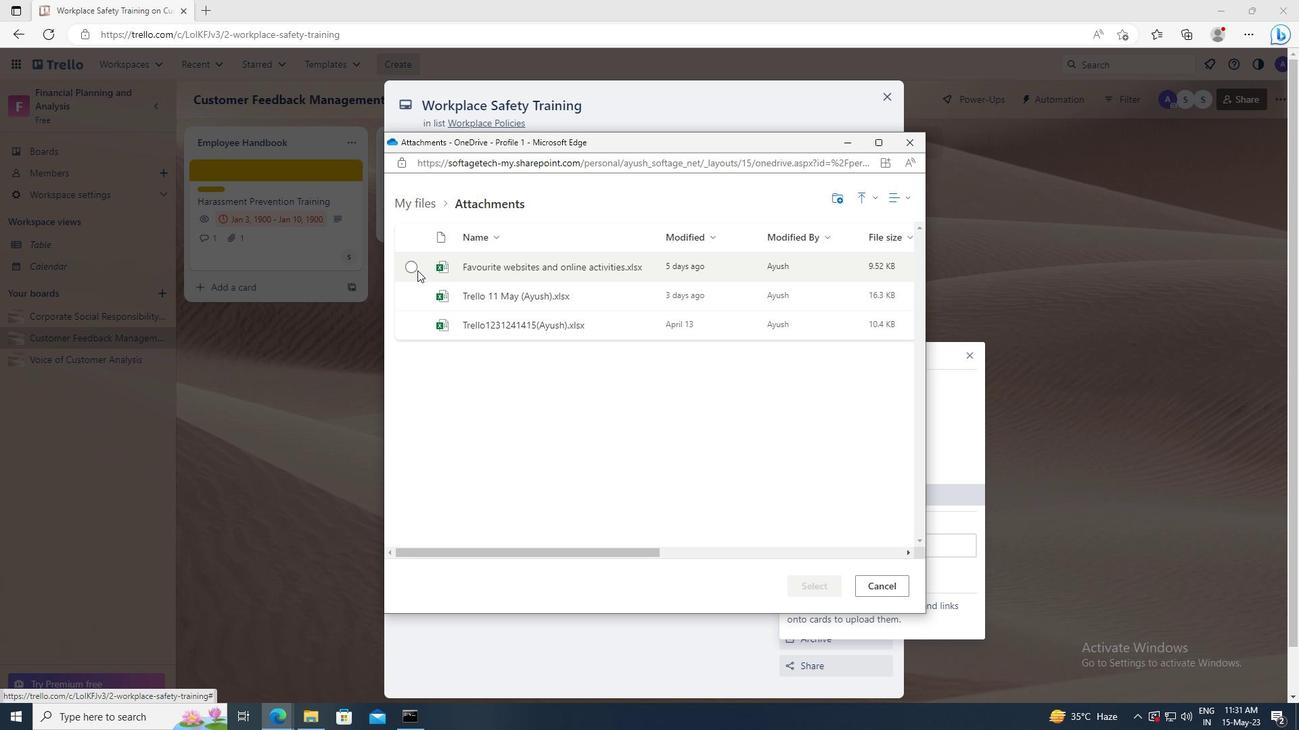 
Action: Mouse pressed left at (416, 270)
Screenshot: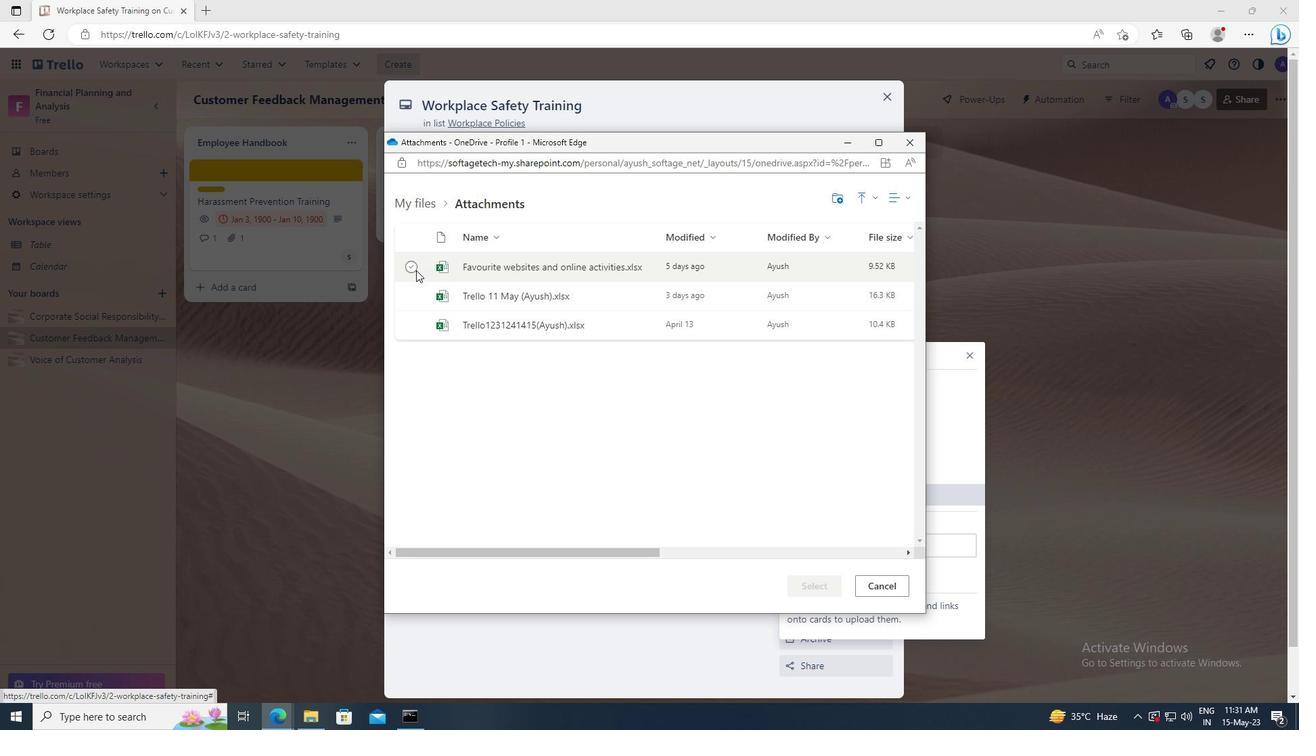 
Action: Mouse moved to (794, 584)
Screenshot: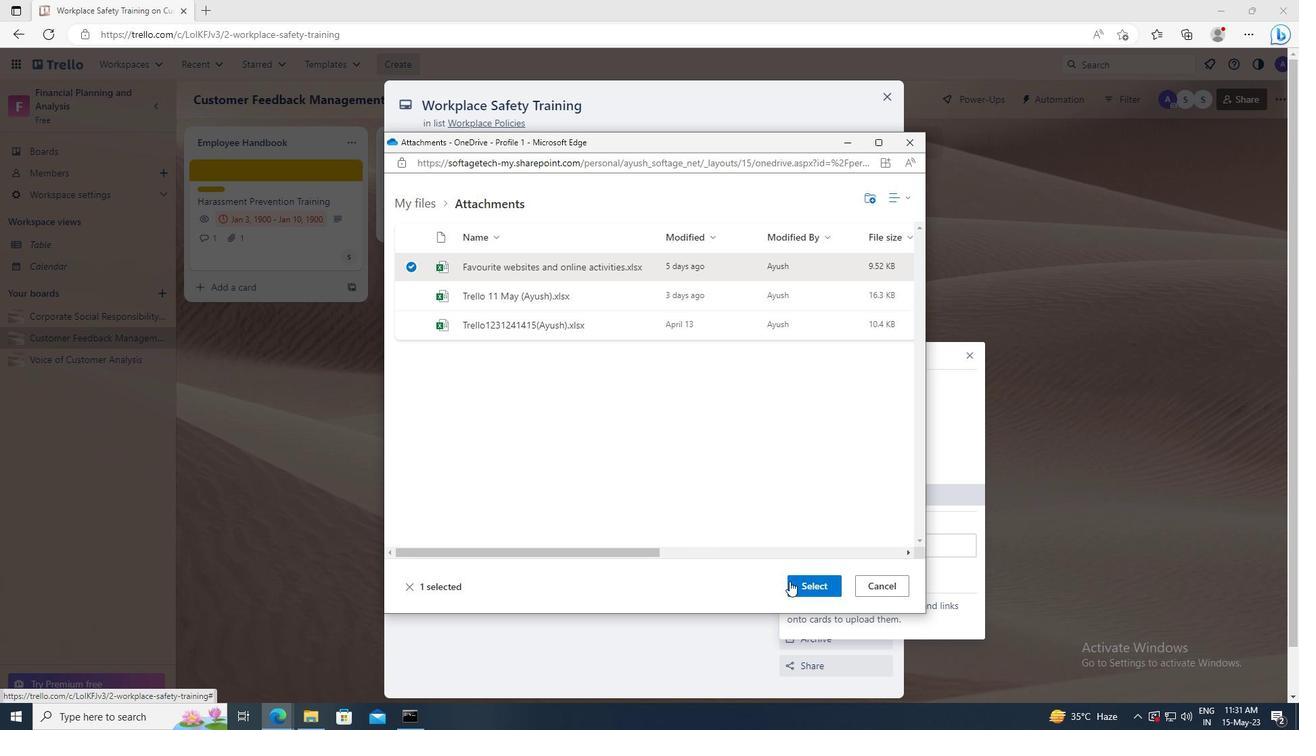 
Action: Mouse pressed left at (794, 584)
Screenshot: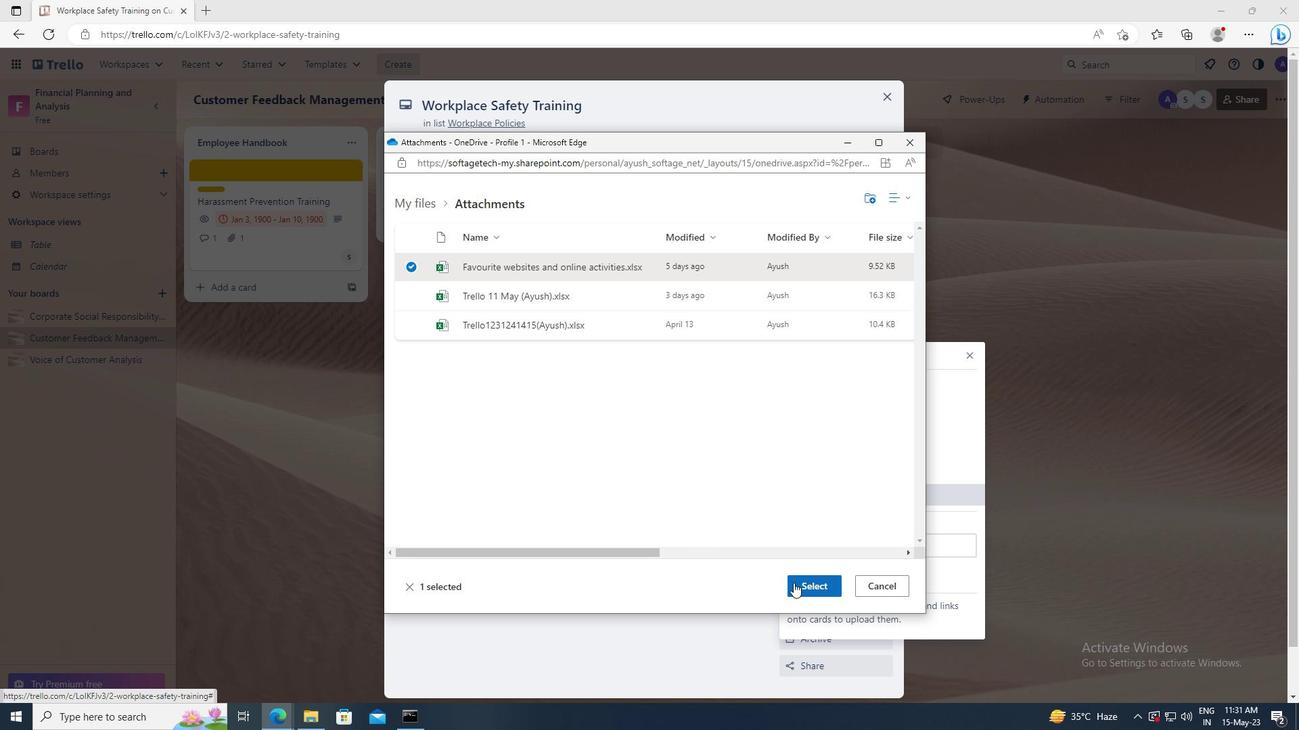 
Action: Mouse moved to (803, 358)
Screenshot: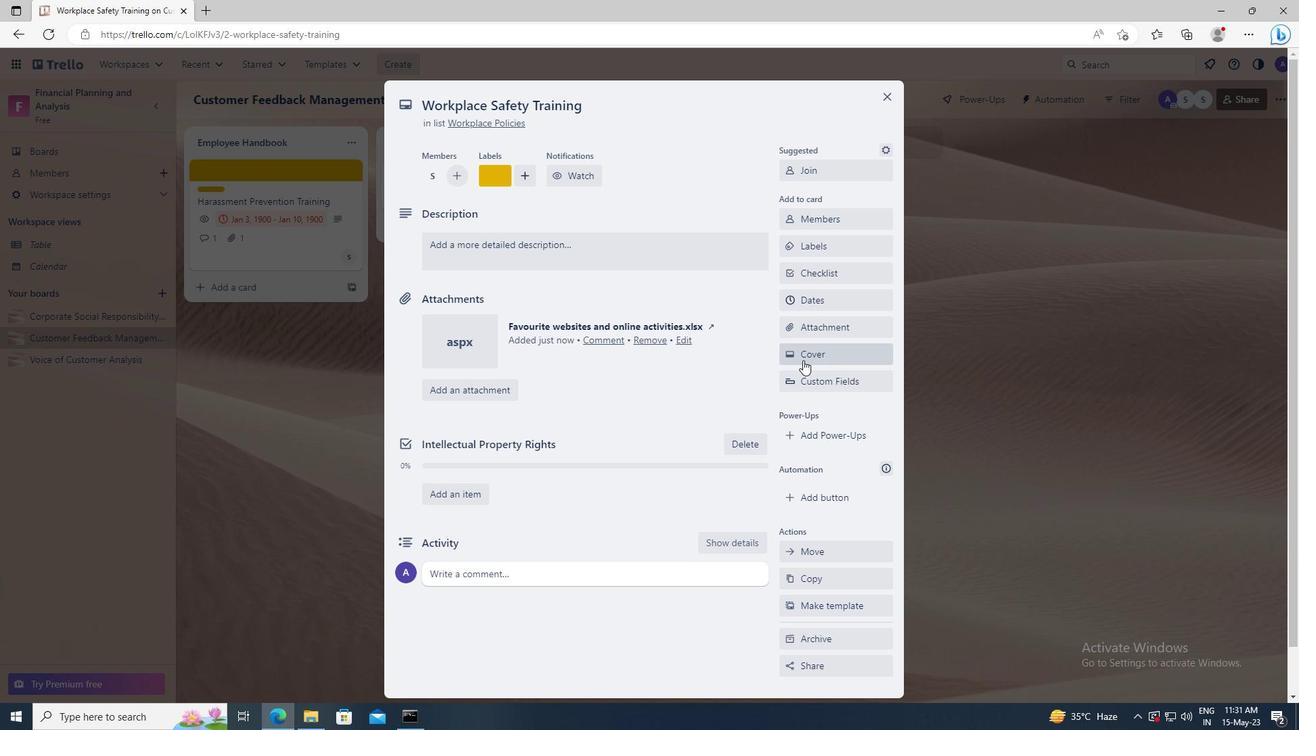 
Action: Mouse pressed left at (803, 358)
Screenshot: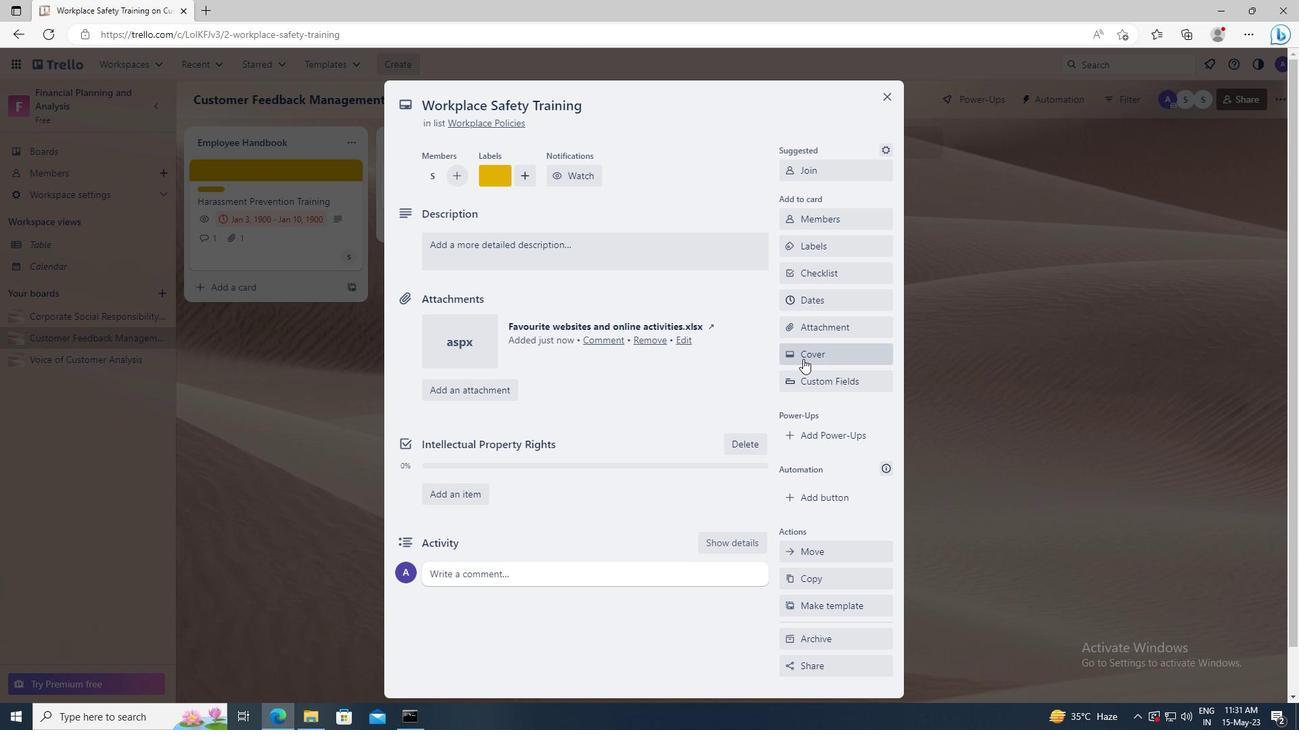 
Action: Mouse moved to (843, 426)
Screenshot: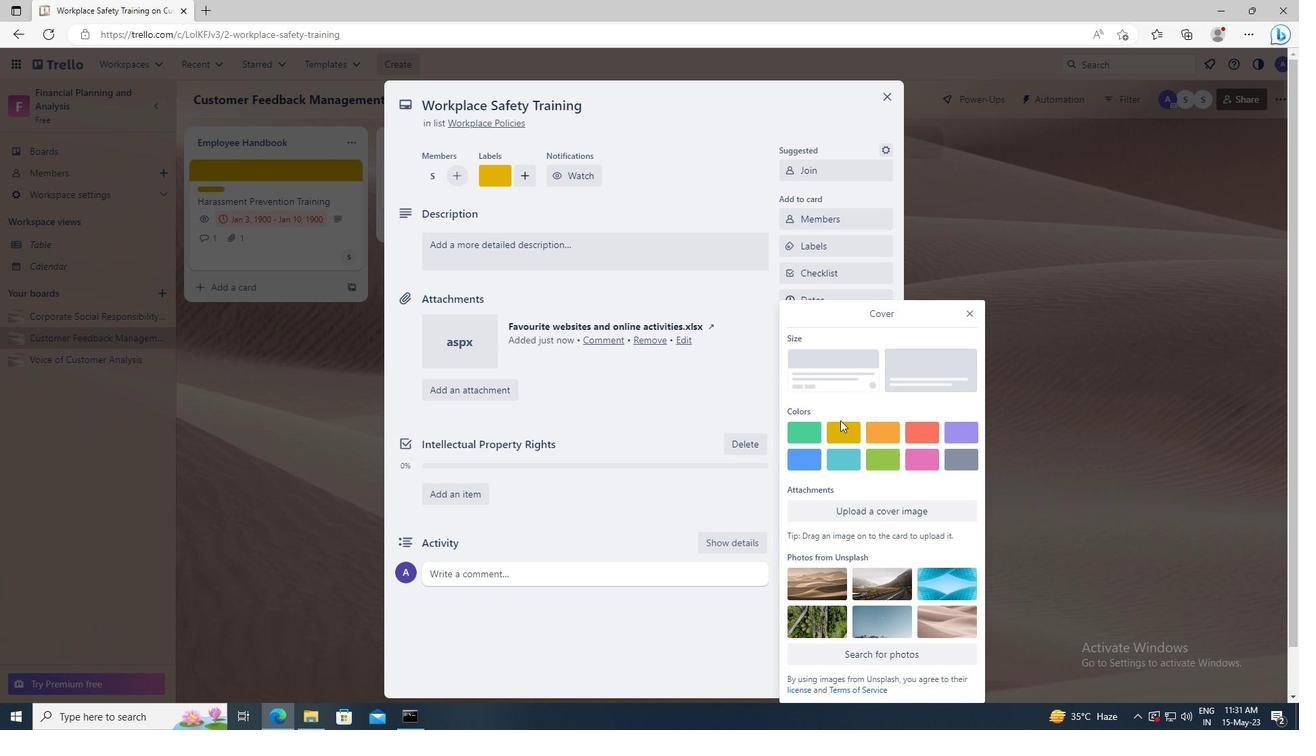 
Action: Mouse pressed left at (843, 426)
Screenshot: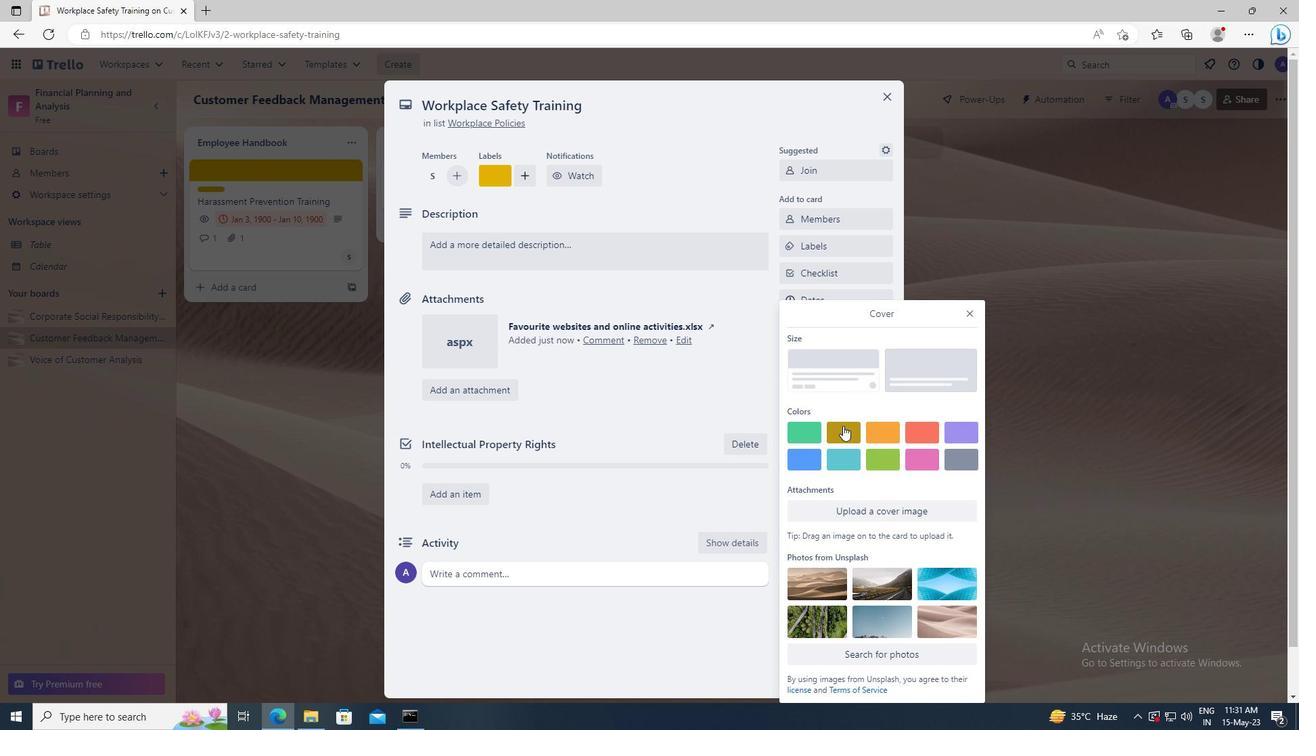 
Action: Mouse moved to (968, 288)
Screenshot: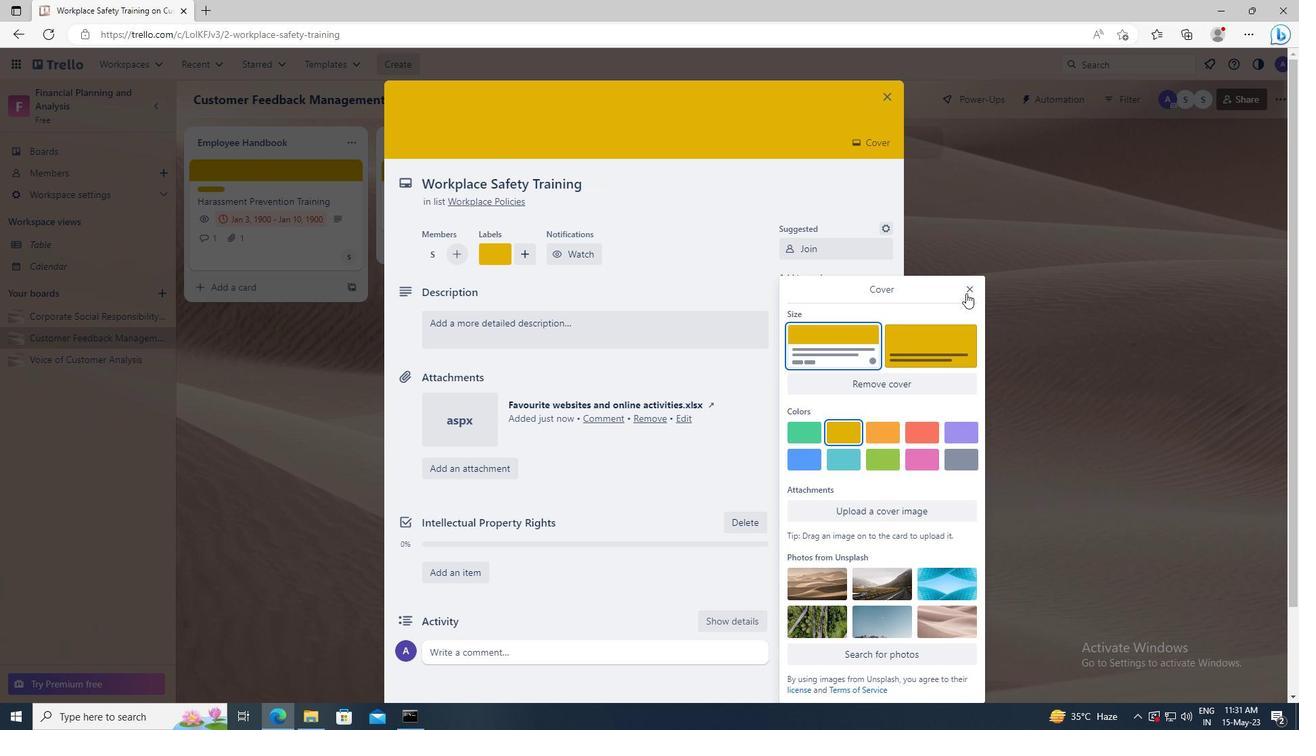 
Action: Mouse pressed left at (968, 288)
Screenshot: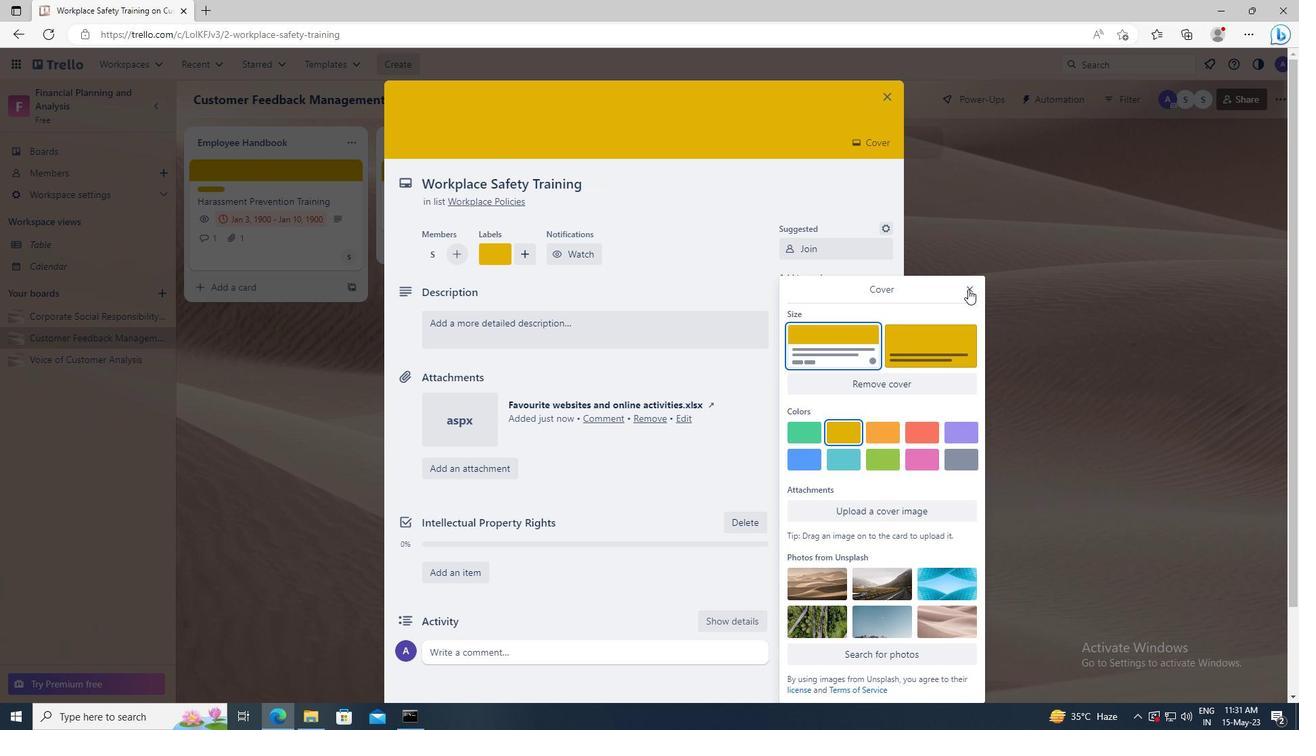 
Action: Mouse moved to (561, 326)
Screenshot: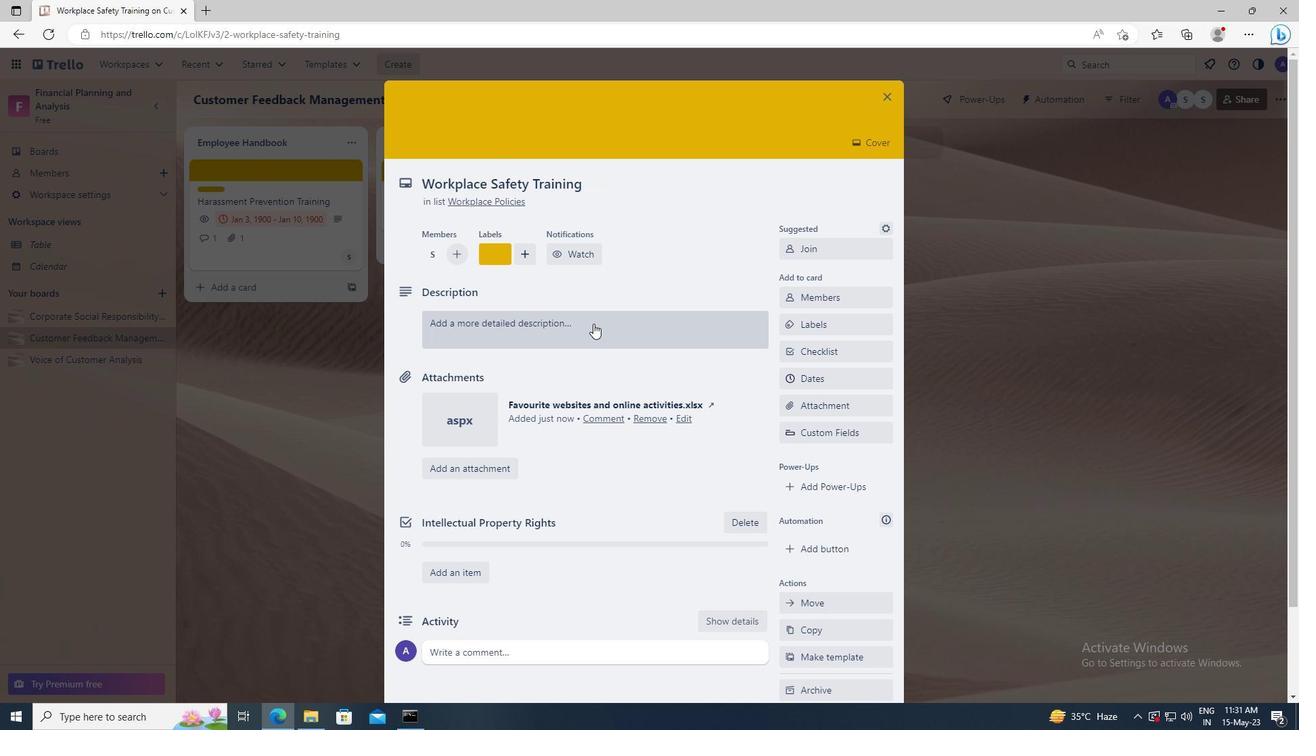 
Action: Mouse pressed left at (561, 326)
Screenshot: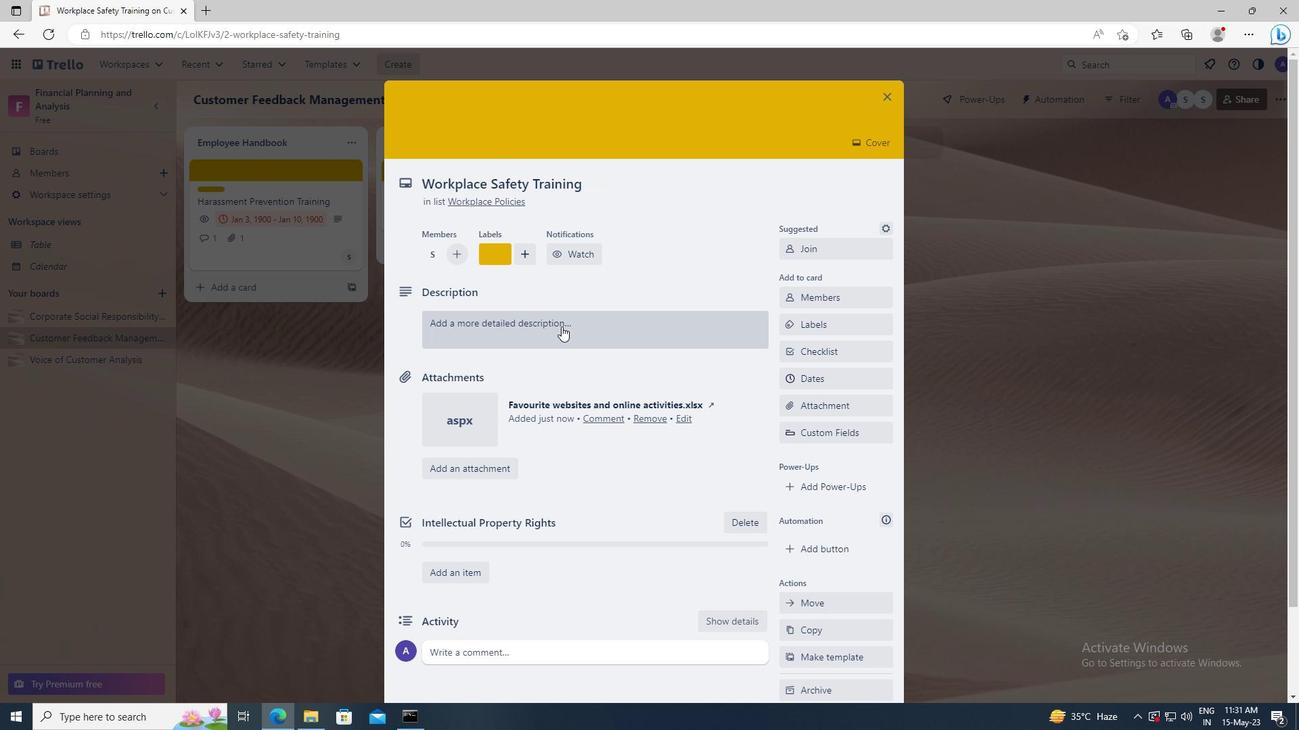 
Action: Key pressed <Key.shift>CONDUCT<Key.space>CUSTOMER<Key.space>RESEARCH<Key.space>FOR<Key.space>NEW<Key.space>PRODUCT<Key.space>NAMING<Key.space>AND<Key.space>BRANDING<Key.space>
Screenshot: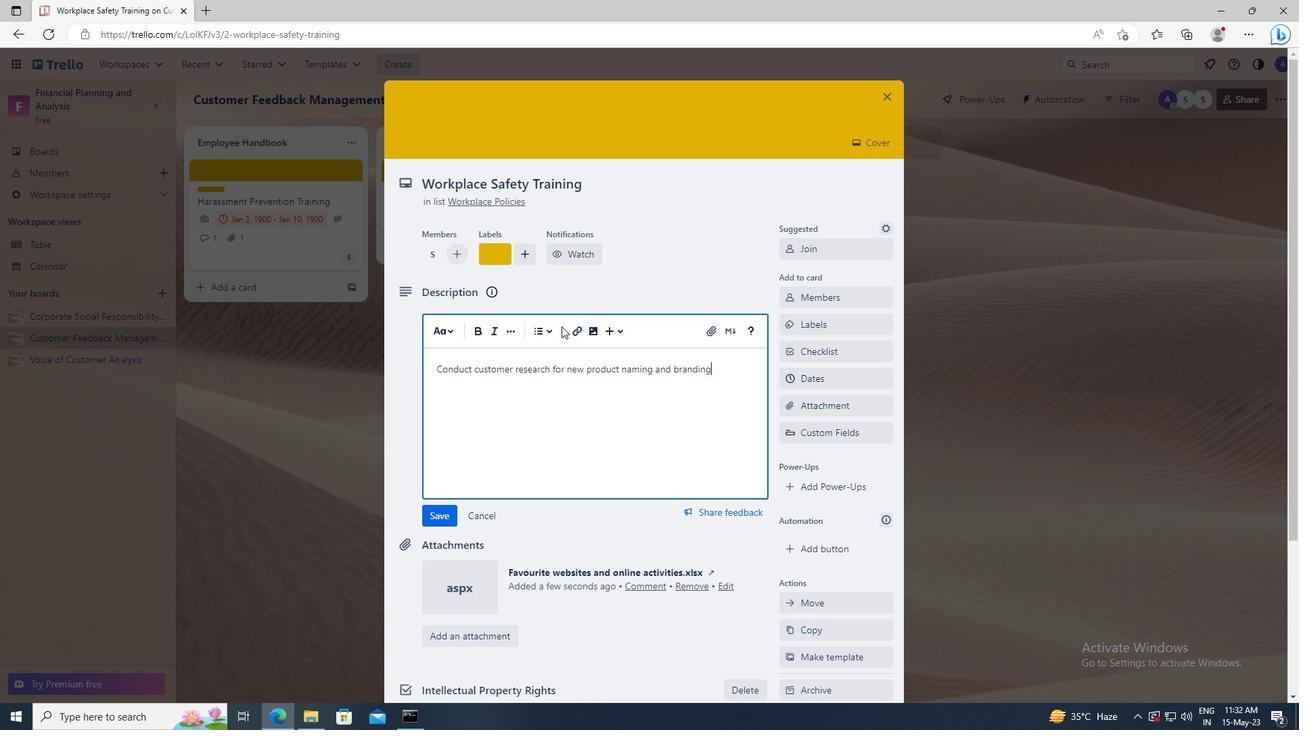 
Action: Mouse scrolled (561, 326) with delta (0, 0)
Screenshot: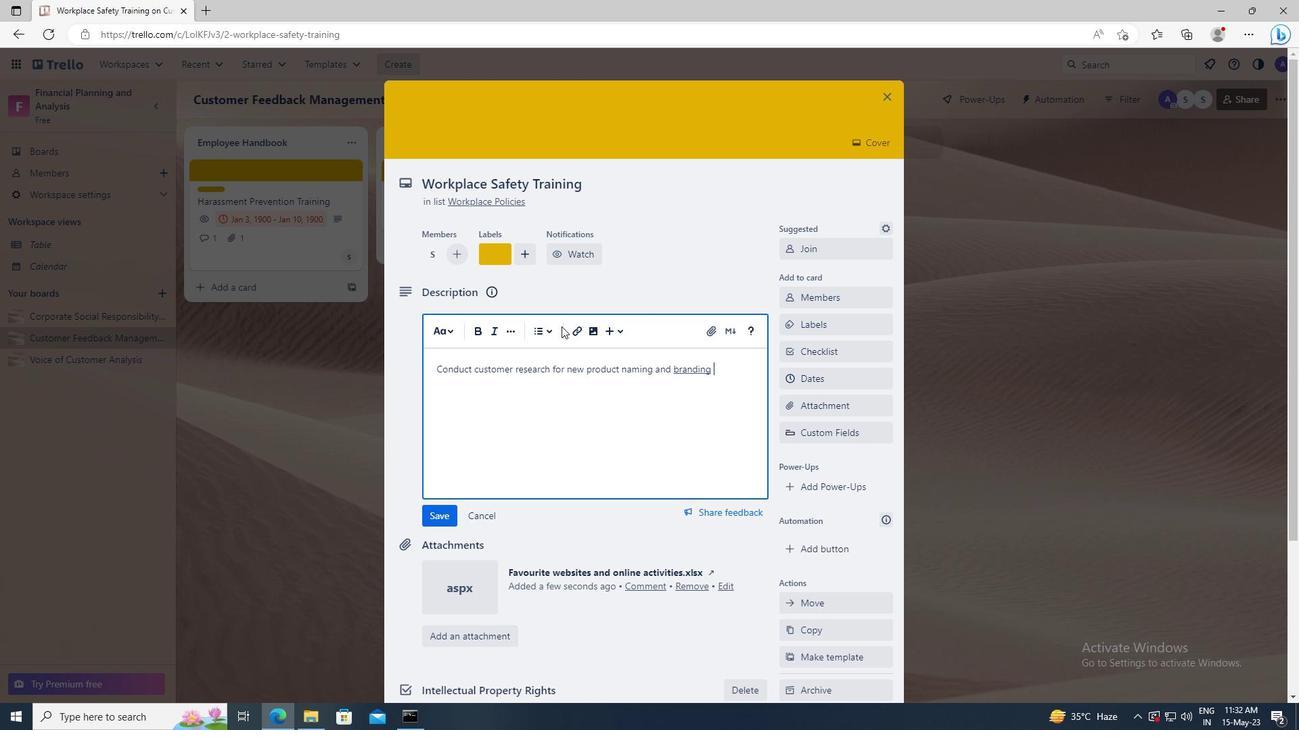 
Action: Mouse moved to (448, 415)
Screenshot: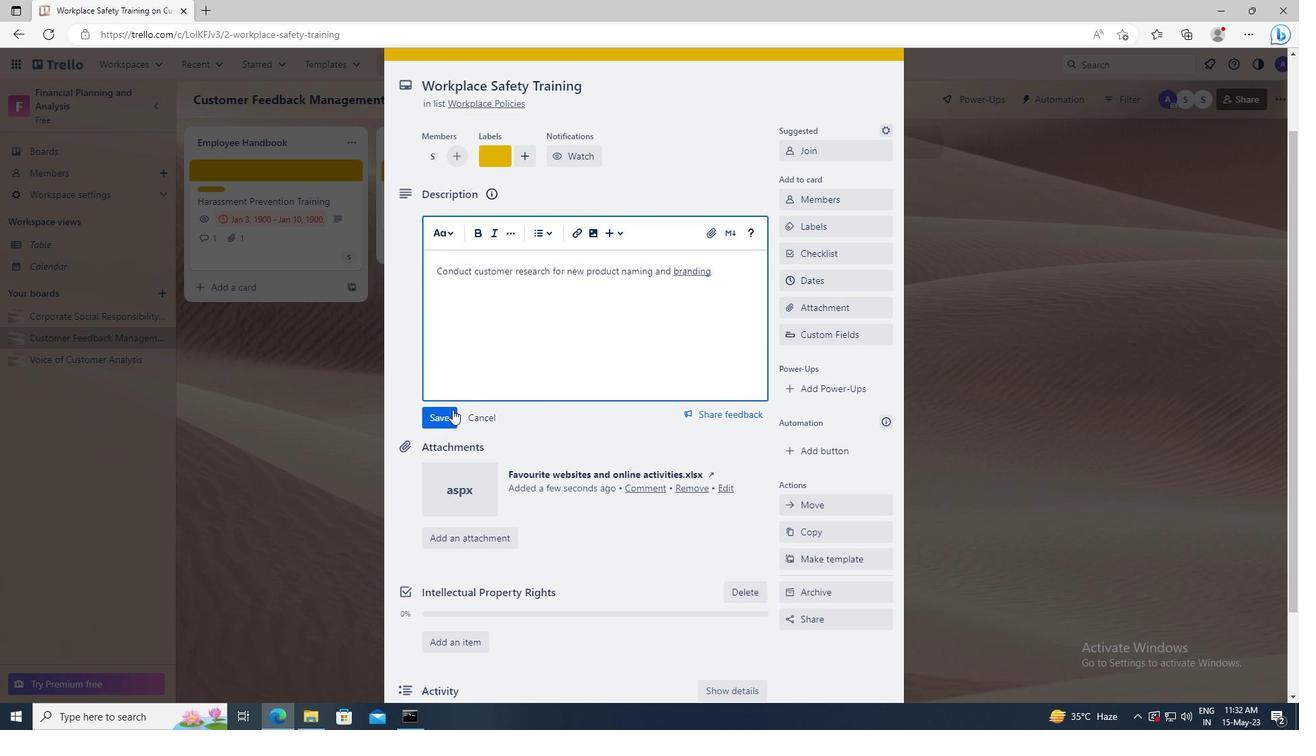 
Action: Mouse pressed left at (448, 415)
Screenshot: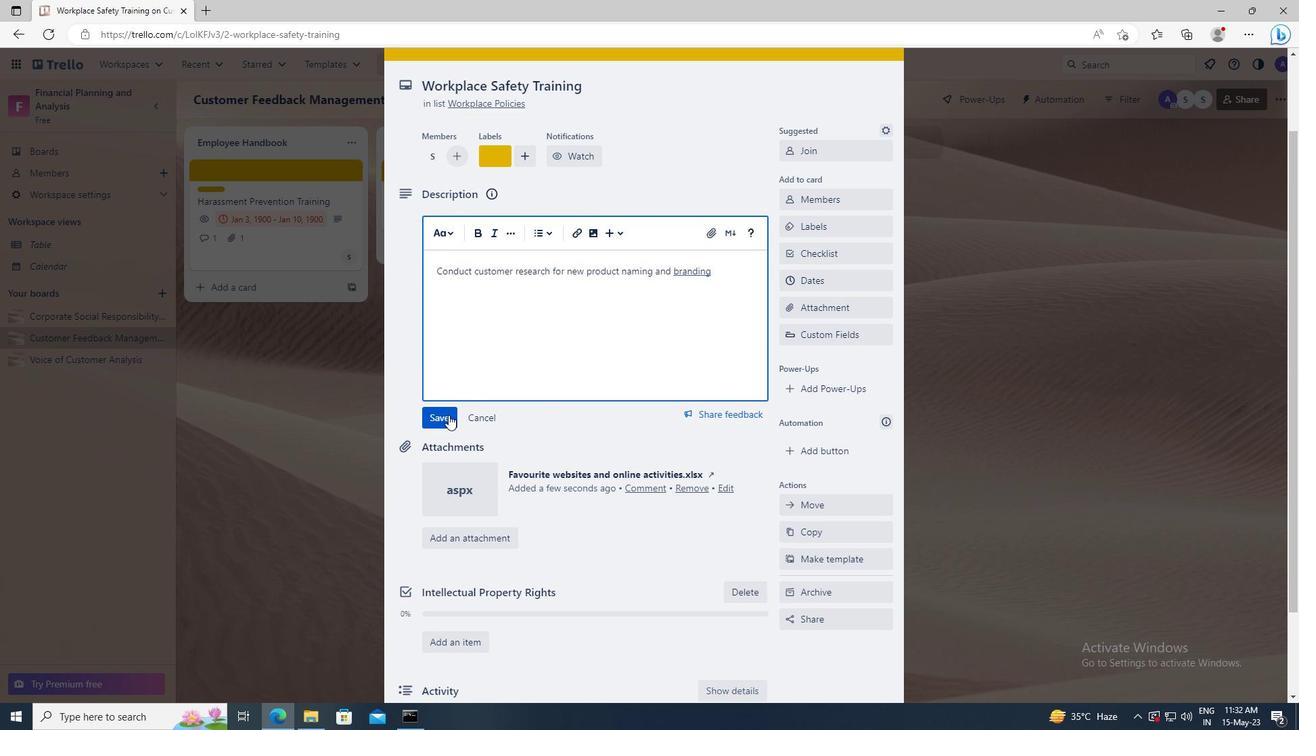 
Action: Mouse moved to (459, 531)
Screenshot: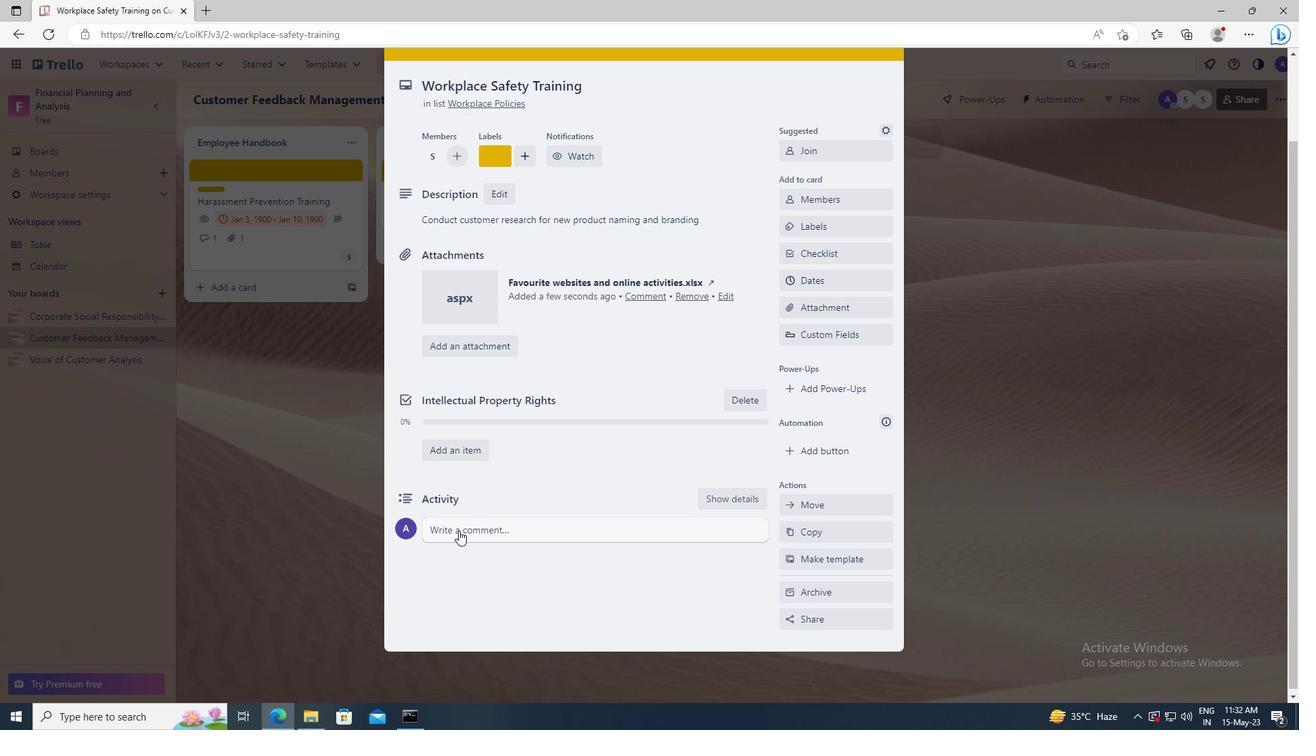 
Action: Mouse pressed left at (459, 531)
Screenshot: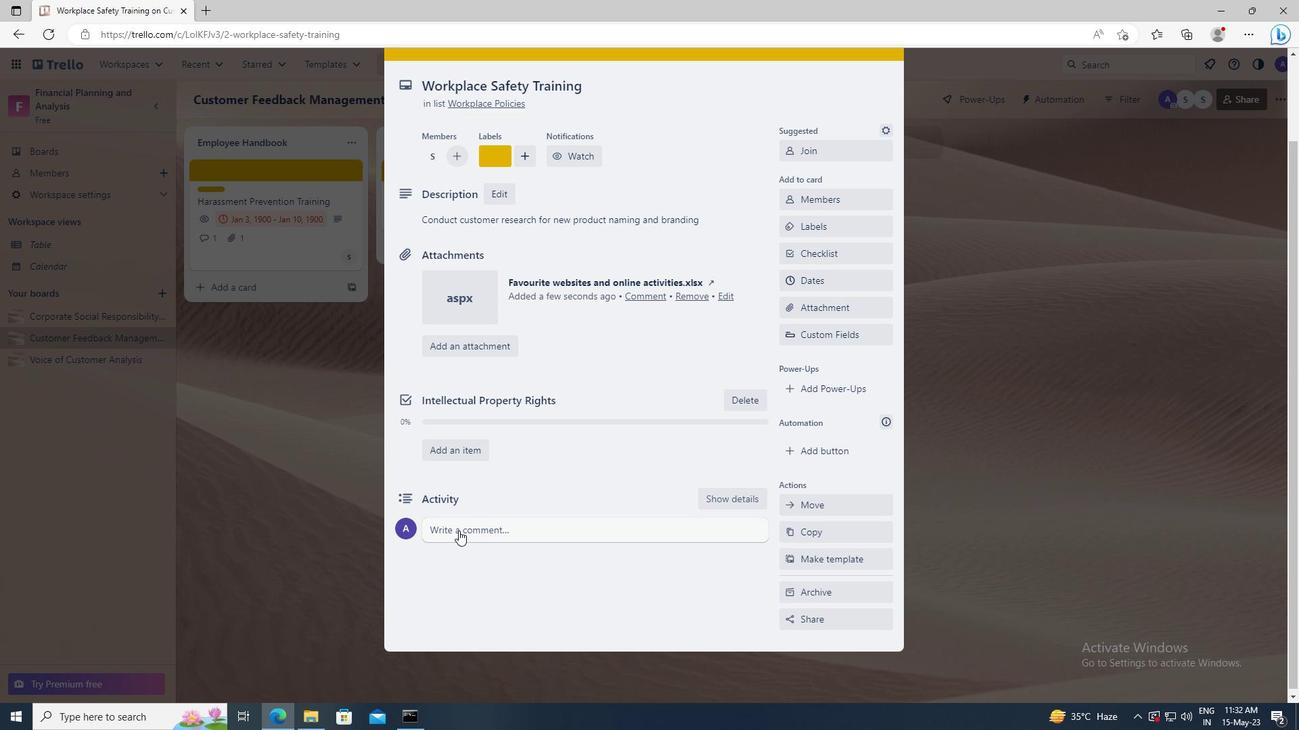 
Action: Key pressed <Key.shift>THIS<Key.space>TASK<Key.space>REQUIRES<Key.space>US<Key.space>TO<Key.space>BE<Key.space>PROACTIVE<Key.space>IN<Key.space>IDENTIFYING<Key.space>POTENTIAL<Key.space>CHALLENGES<Key.space>AND<Key.space>FINDING<Key.space>SOLUTIONS<Key.space>TO<Key.space>OVERCOME<Key.space>THEM.
Screenshot: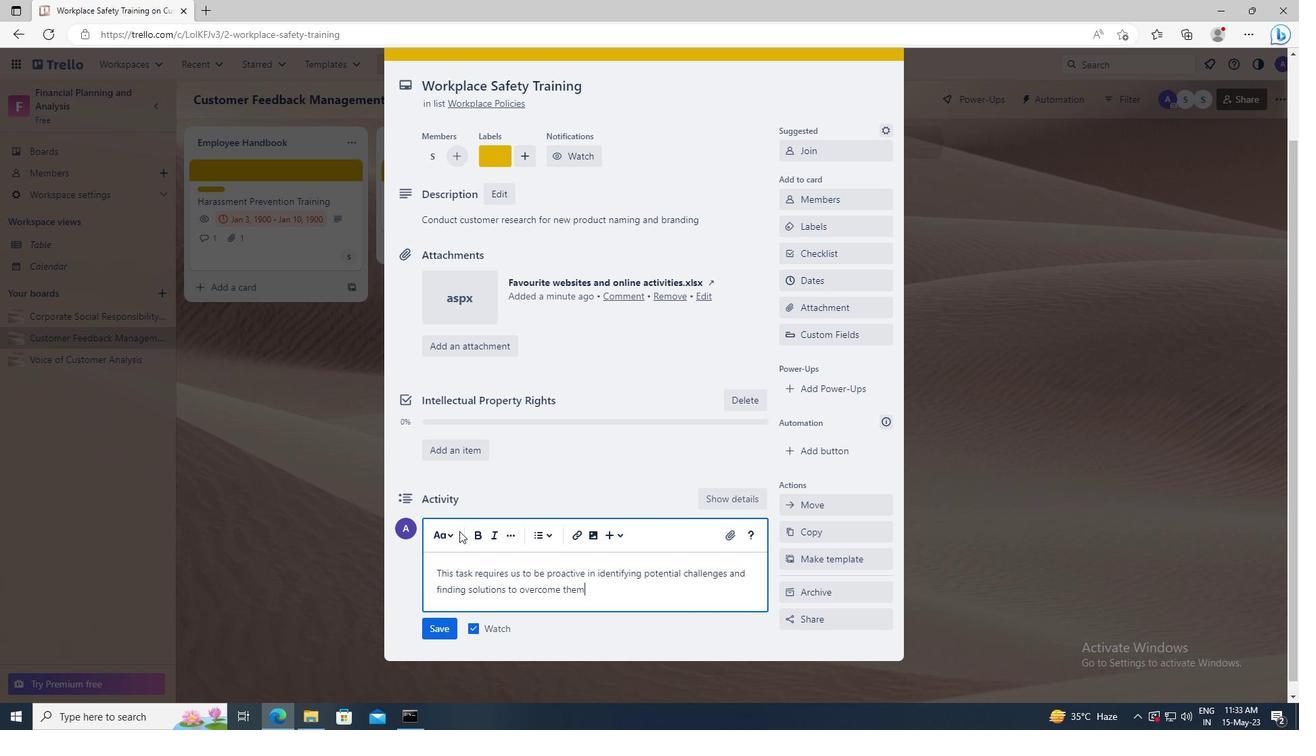 
Action: Mouse moved to (451, 630)
Screenshot: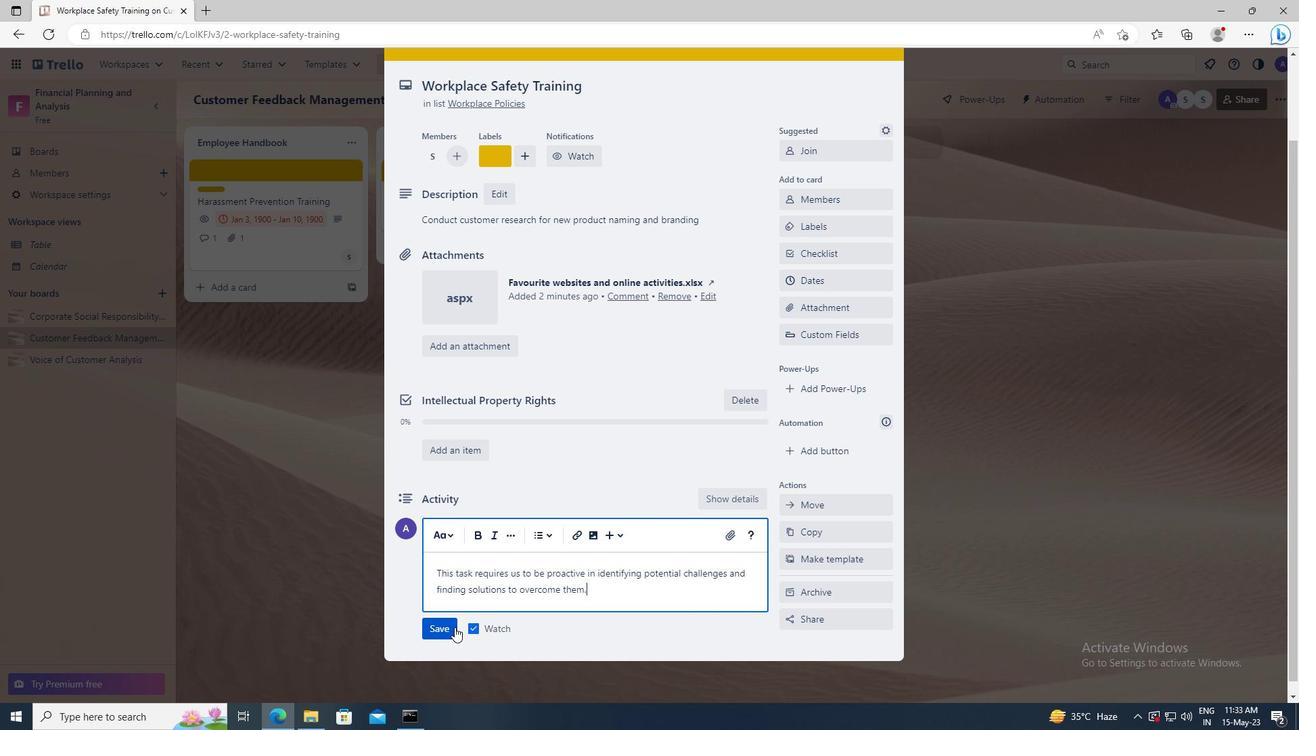 
Action: Mouse pressed left at (451, 630)
Screenshot: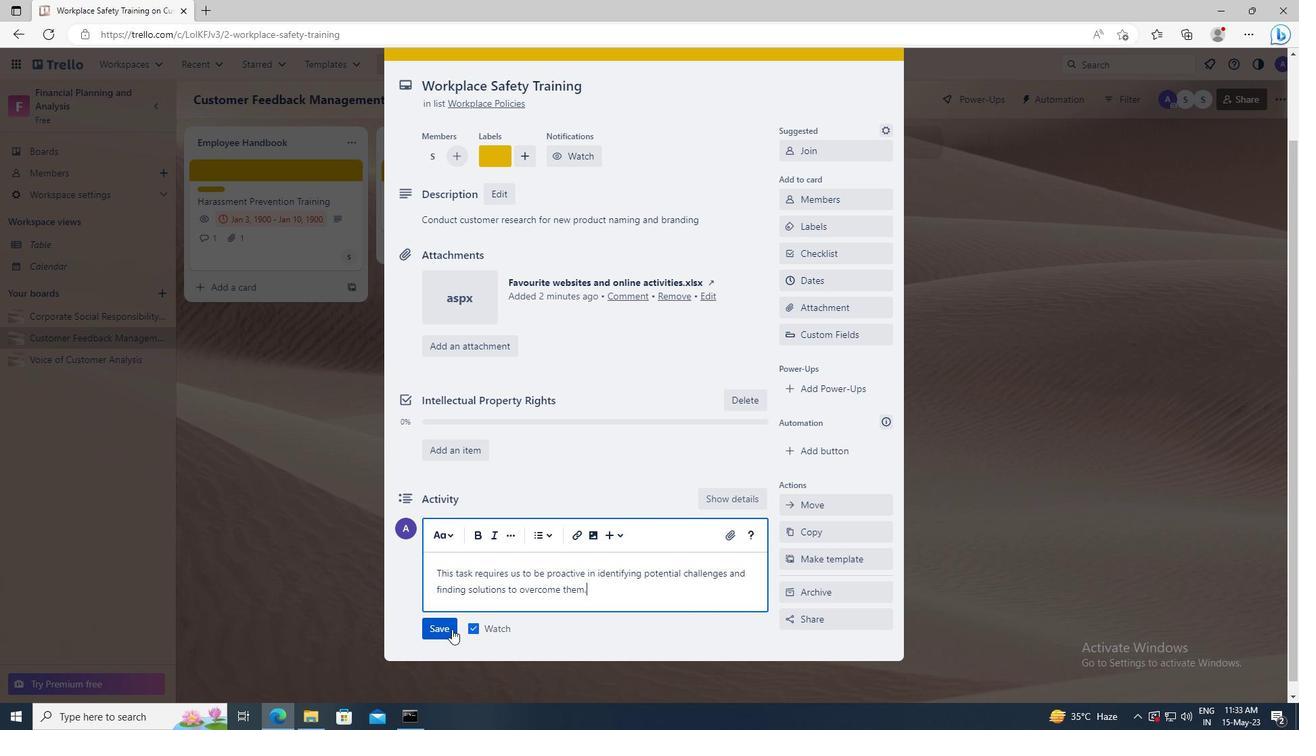 
Action: Mouse moved to (802, 281)
Screenshot: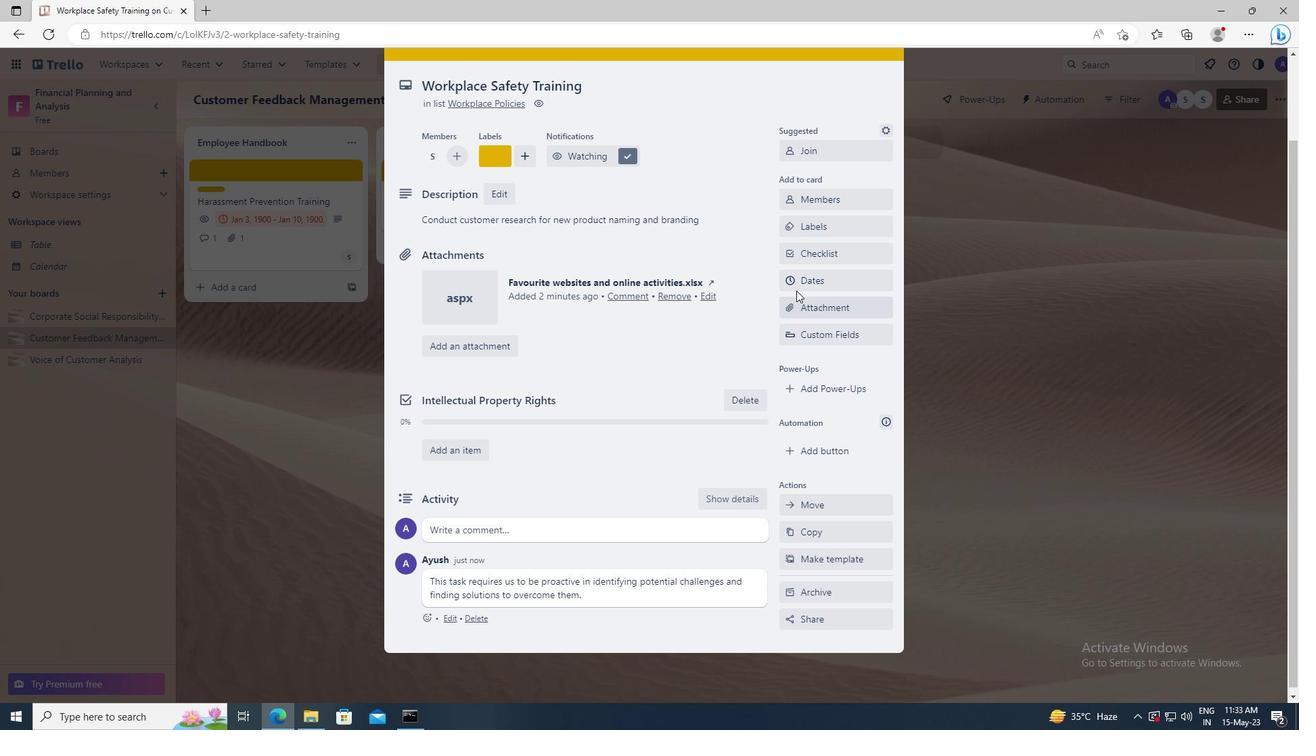 
Action: Mouse pressed left at (802, 281)
Screenshot: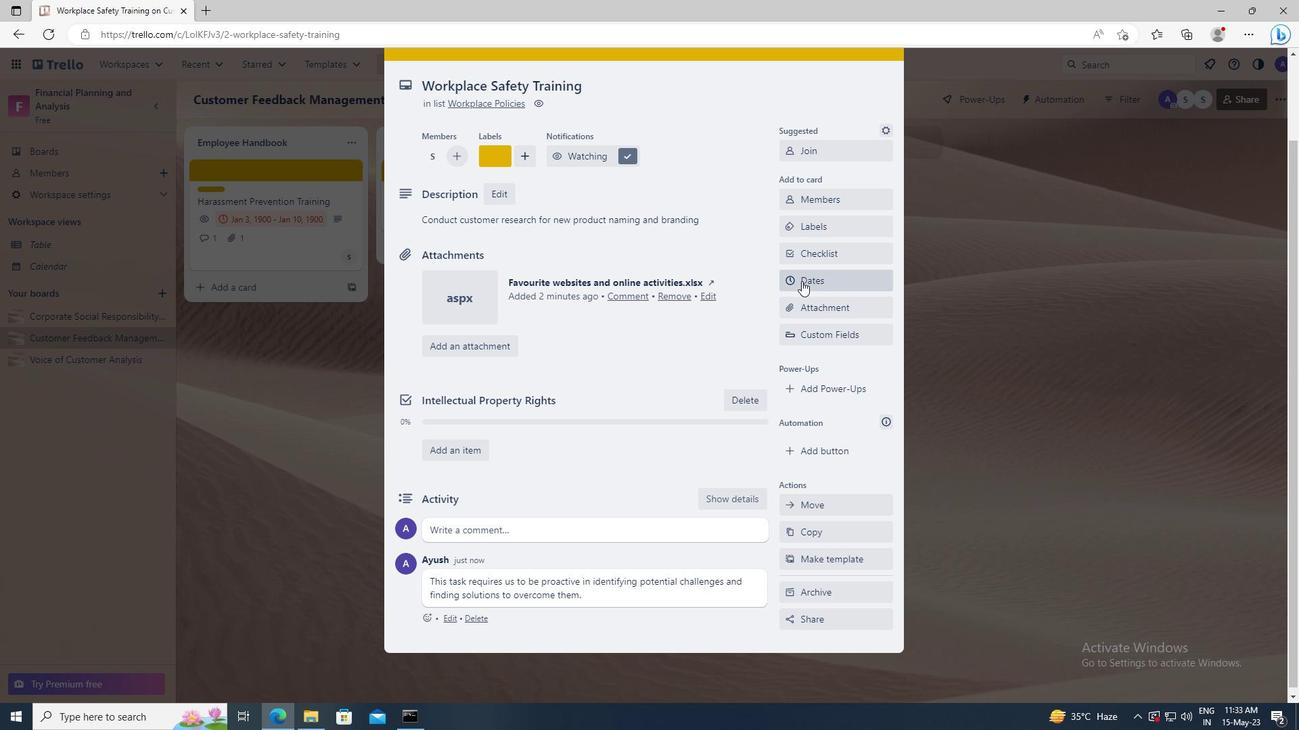 
Action: Mouse moved to (795, 341)
Screenshot: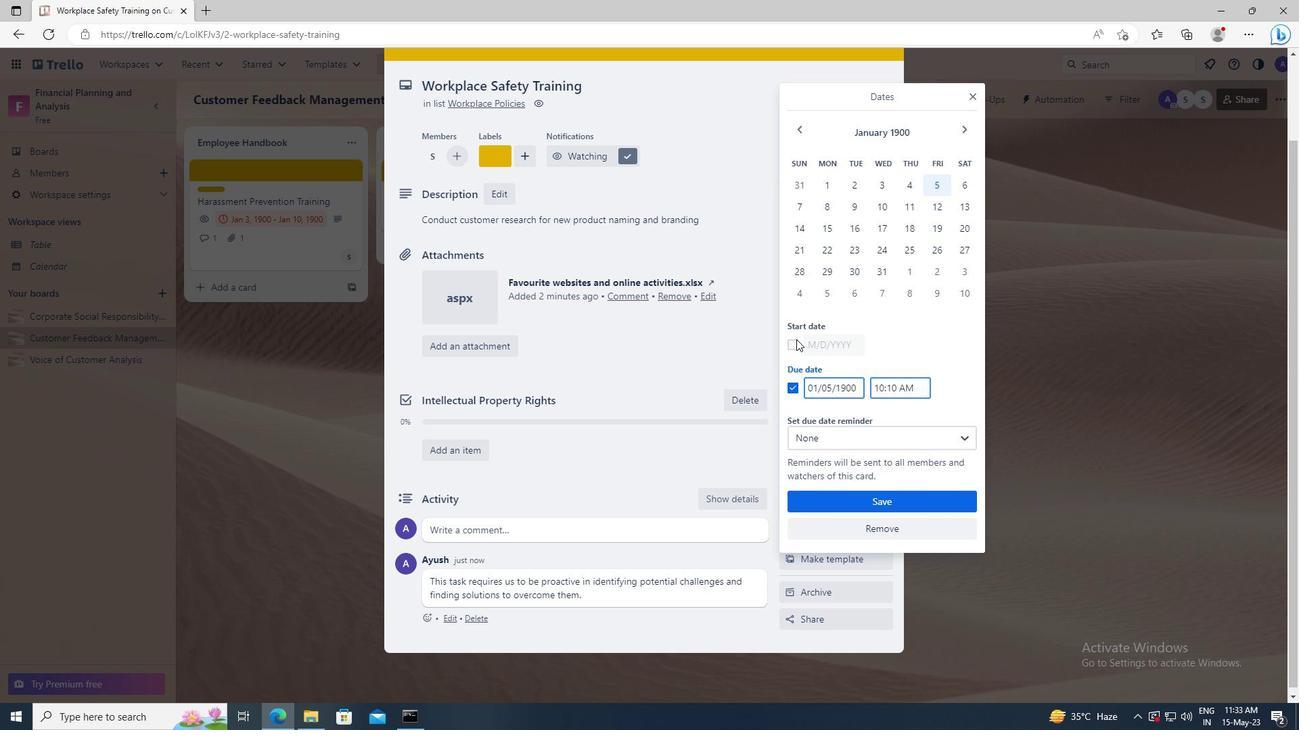 
Action: Mouse pressed left at (795, 341)
Screenshot: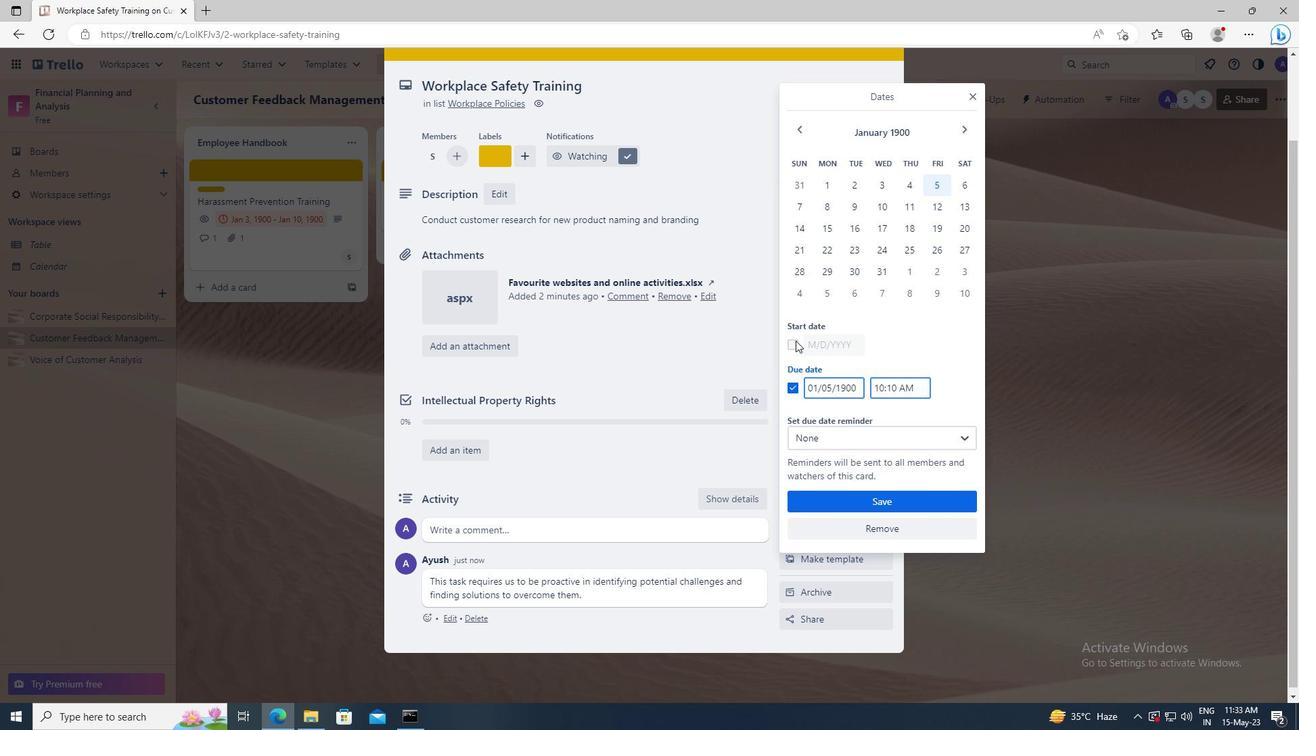 
Action: Mouse moved to (856, 345)
Screenshot: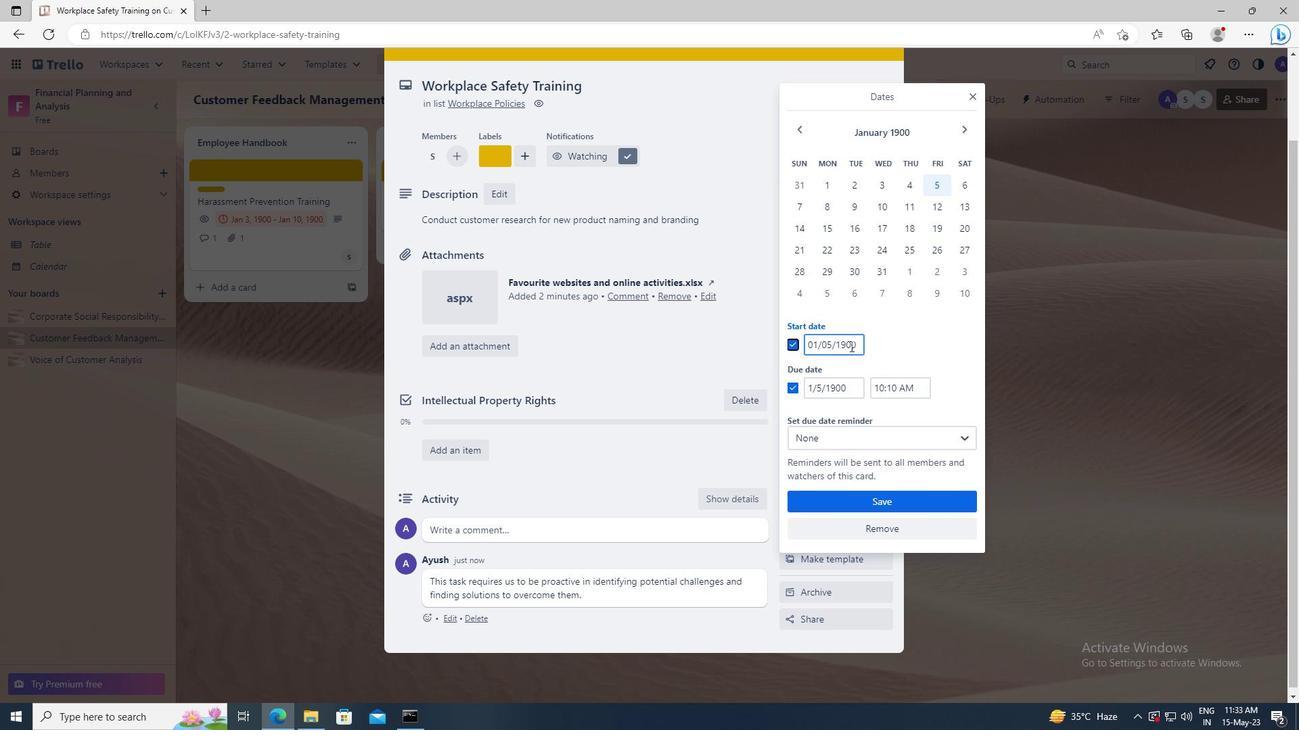 
Action: Mouse pressed left at (856, 345)
Screenshot: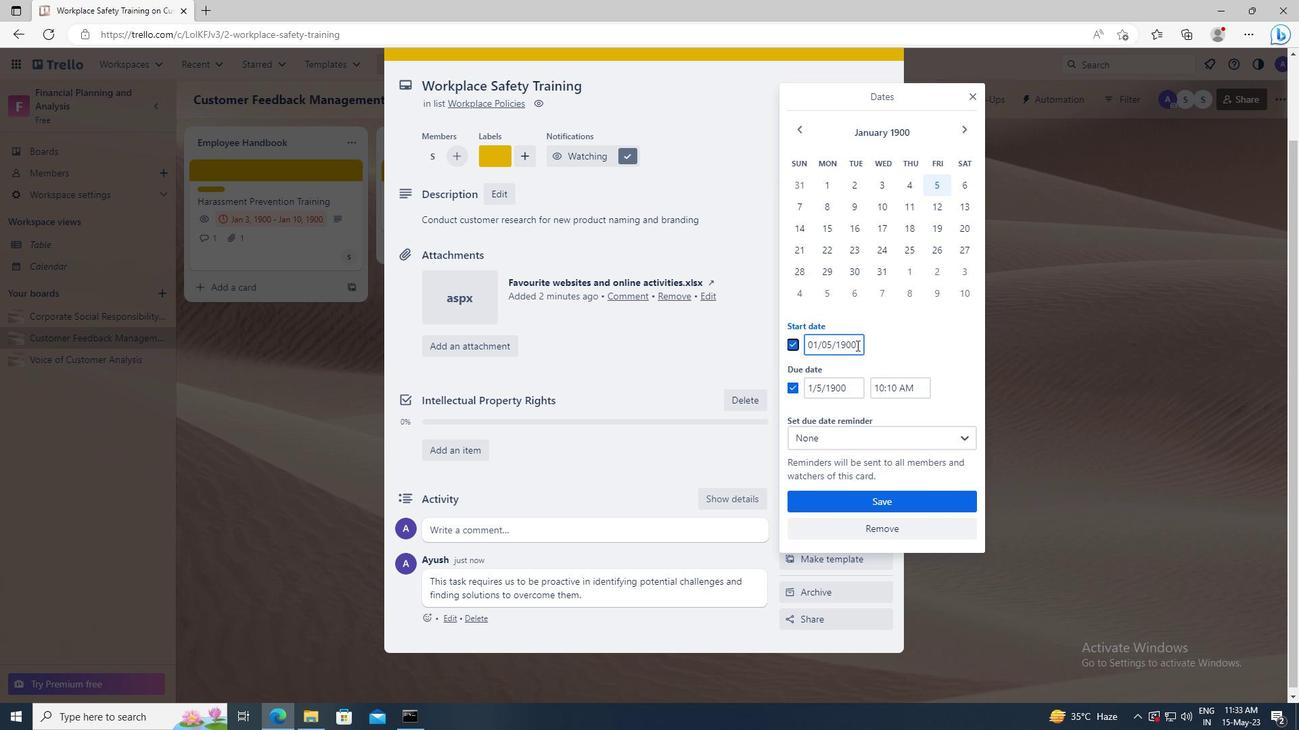 
Action: Key pressed <Key.left><Key.left><Key.left><Key.left><Key.left><Key.backspace>6
Screenshot: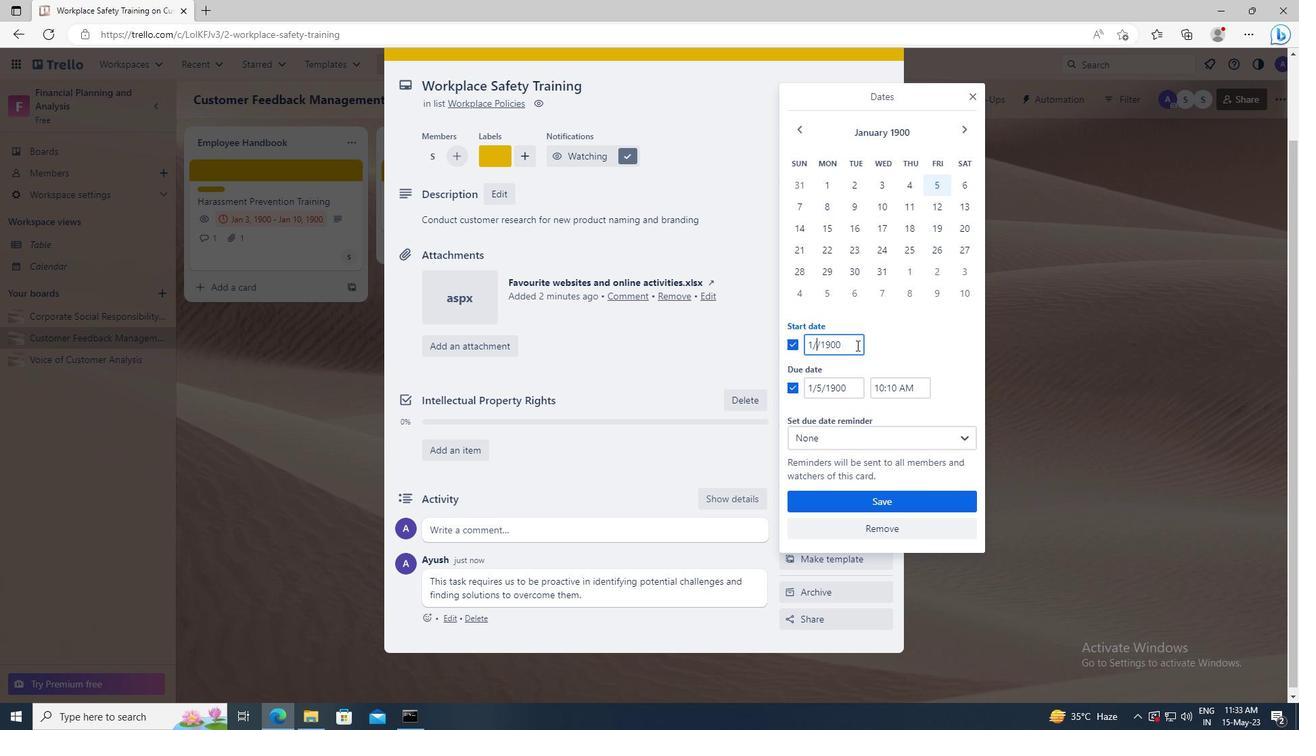 
Action: Mouse moved to (857, 391)
Screenshot: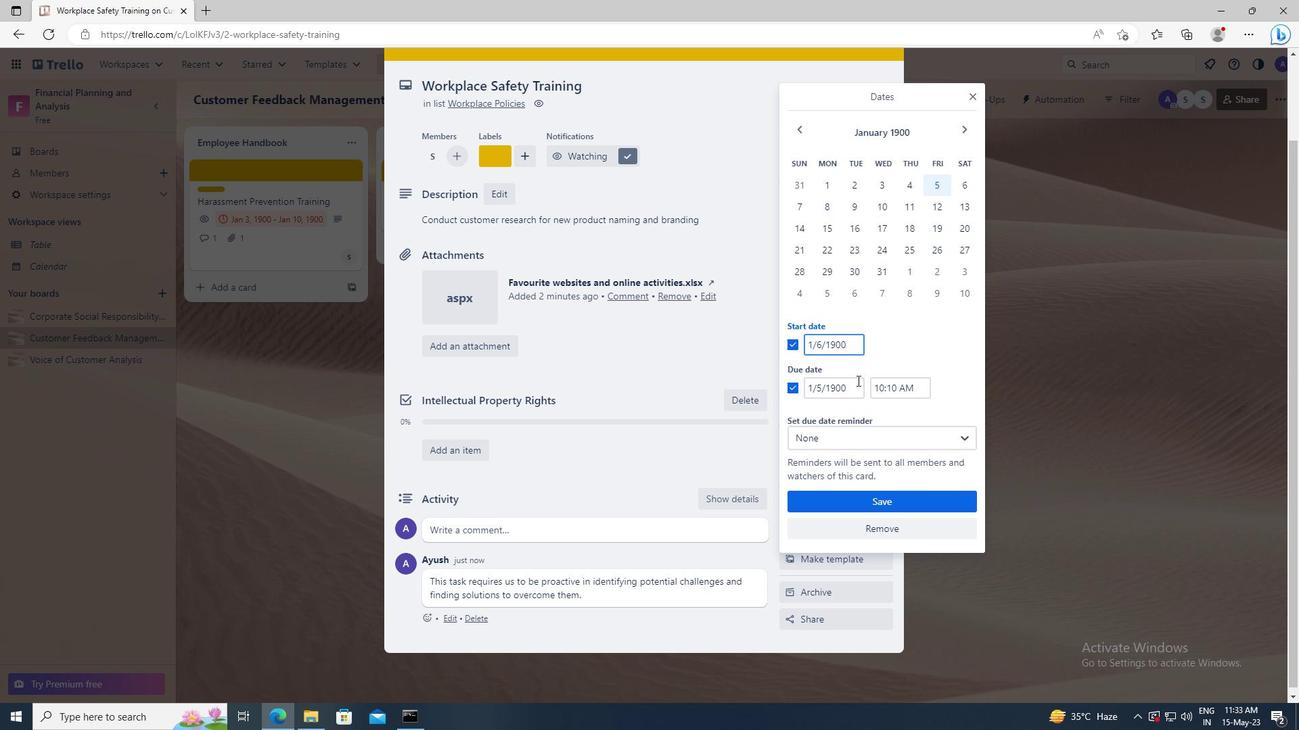 
Action: Mouse pressed left at (857, 391)
Screenshot: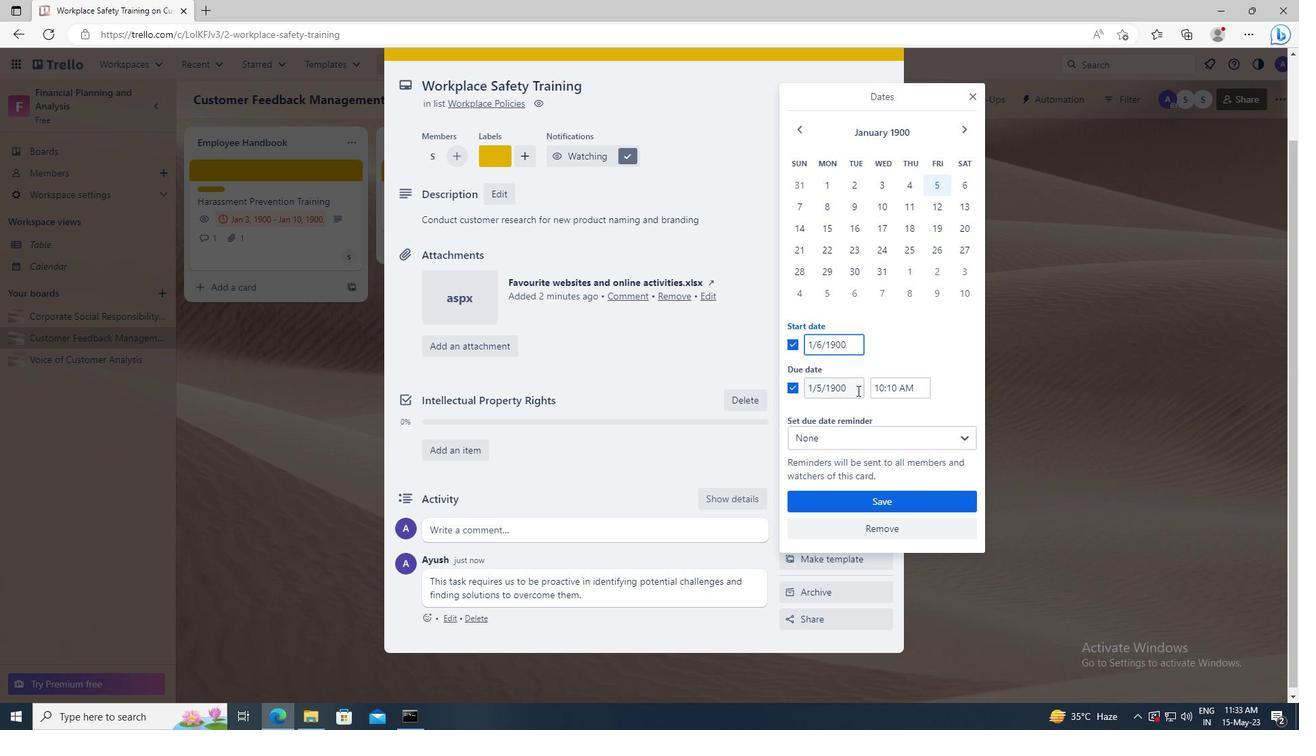 
Action: Key pressed <Key.left><Key.left><Key.left><Key.left><Key.left><Key.backspace><Key.backspace>13
Screenshot: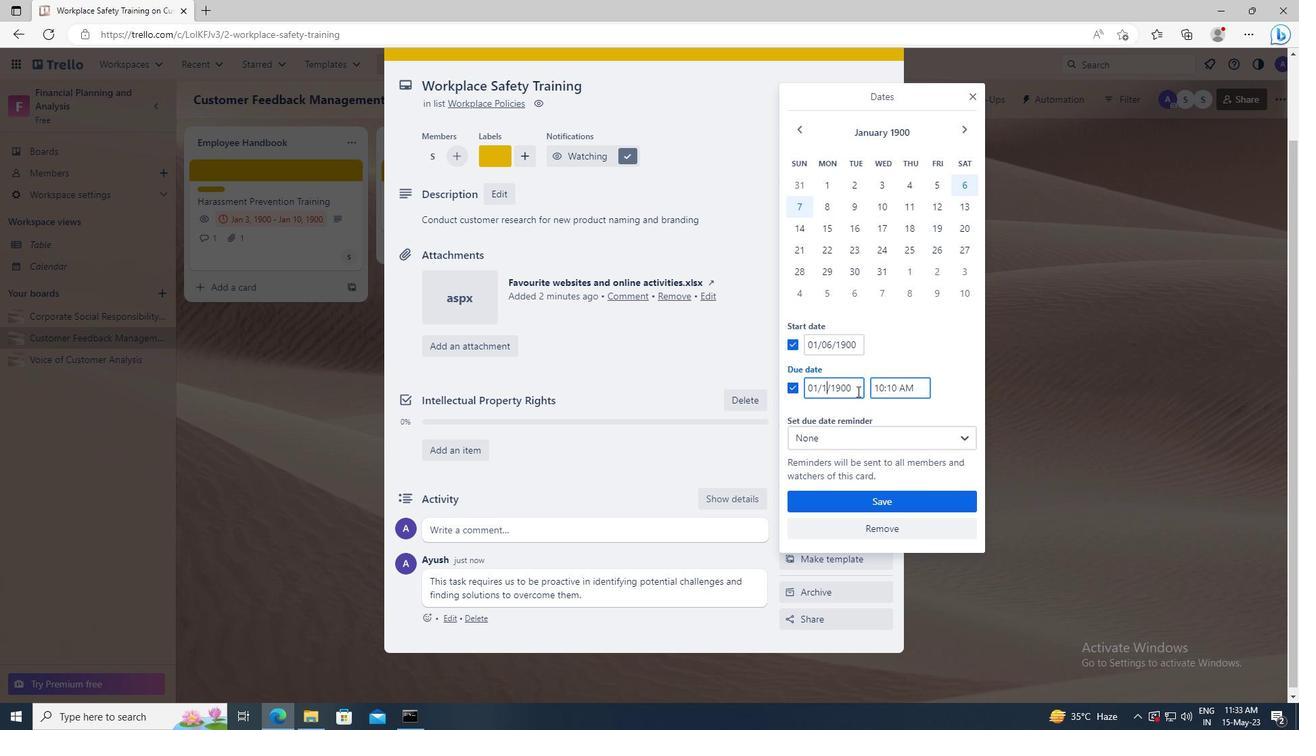 
Action: Mouse moved to (864, 497)
Screenshot: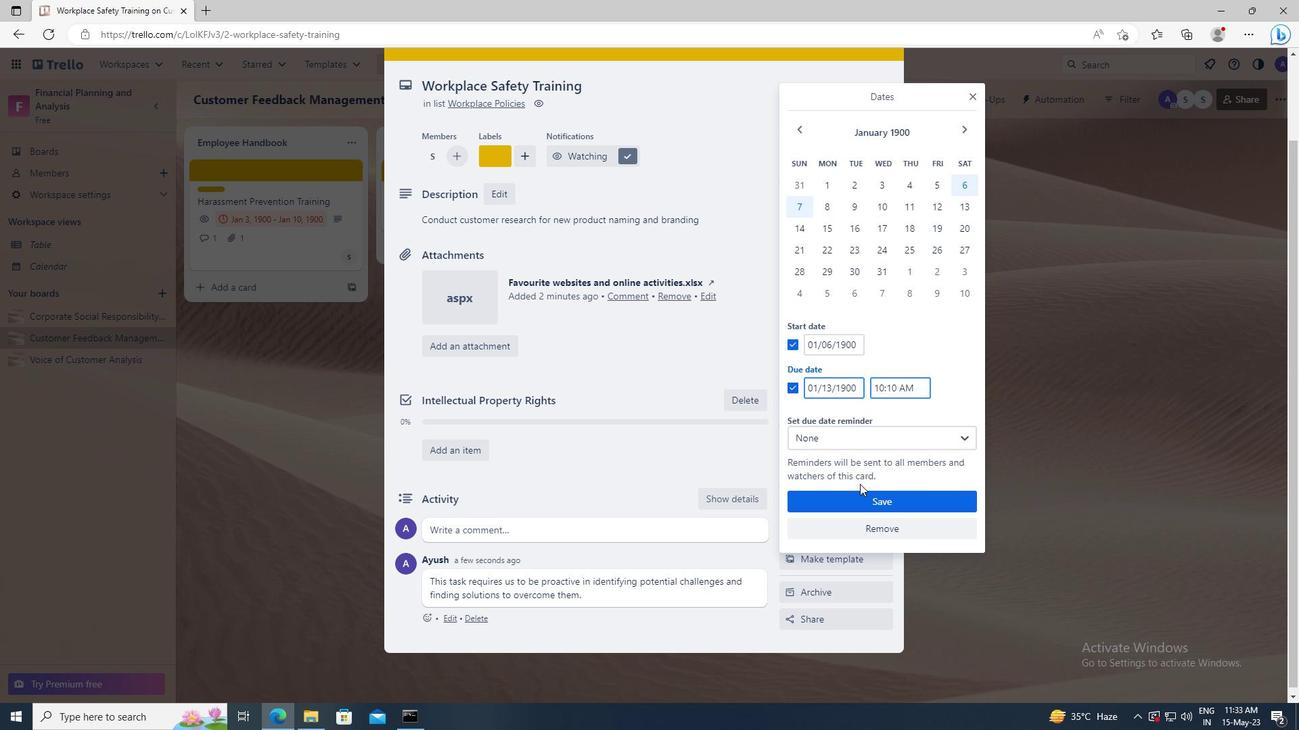 
Action: Mouse pressed left at (864, 497)
Screenshot: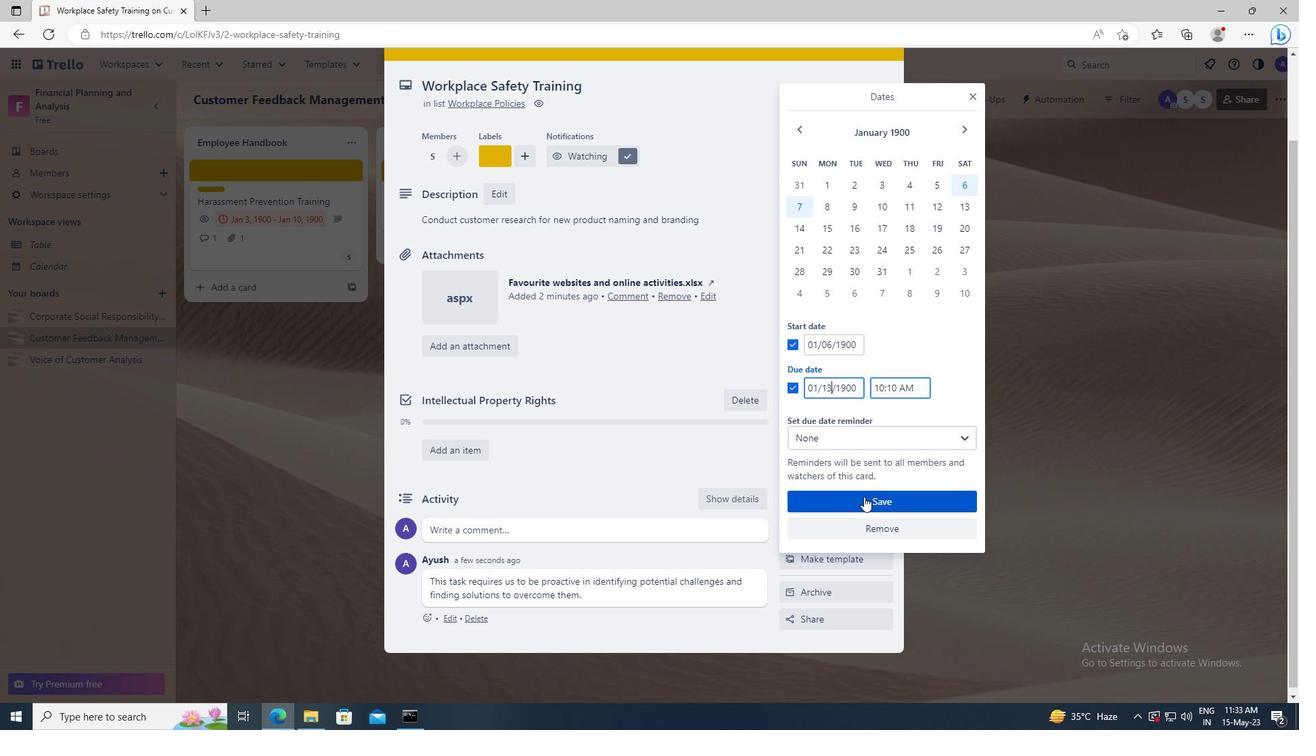 
